 Task: Look for space in Lomme, France from 2nd June, 2023 to 15th June, 2023 for 2 adults in price range Rs.10000 to Rs.15000. Place can be entire place with 1  bedroom having 1 bed and 1 bathroom. Property type can be house, flat, guest house, hotel. Booking option can be shelf check-in. Required host language is English.
Action: Mouse moved to (391, 101)
Screenshot: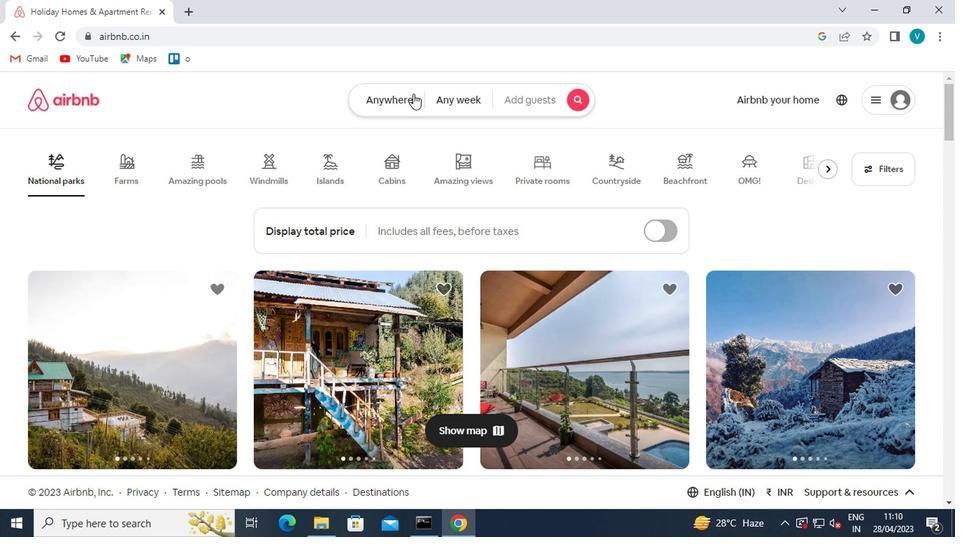 
Action: Mouse pressed left at (391, 101)
Screenshot: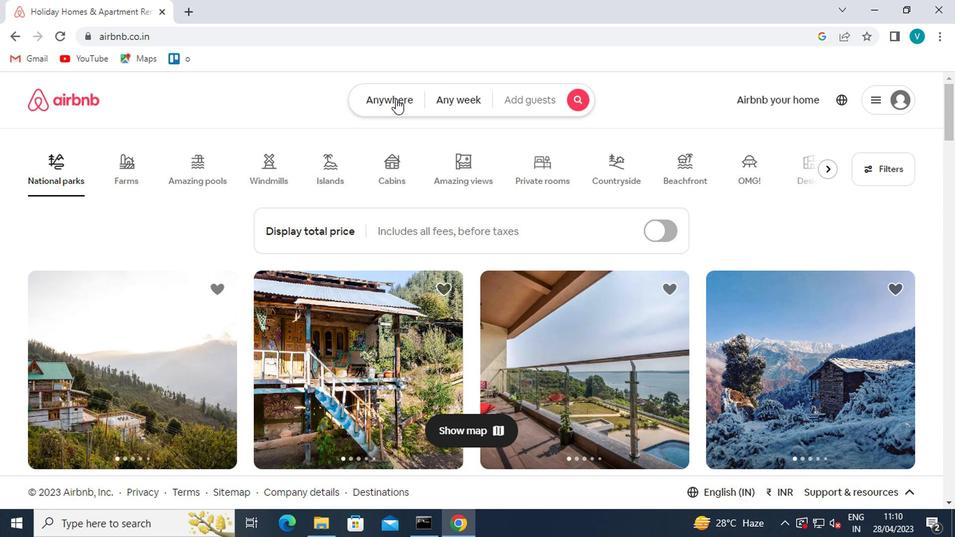 
Action: Mouse moved to (344, 161)
Screenshot: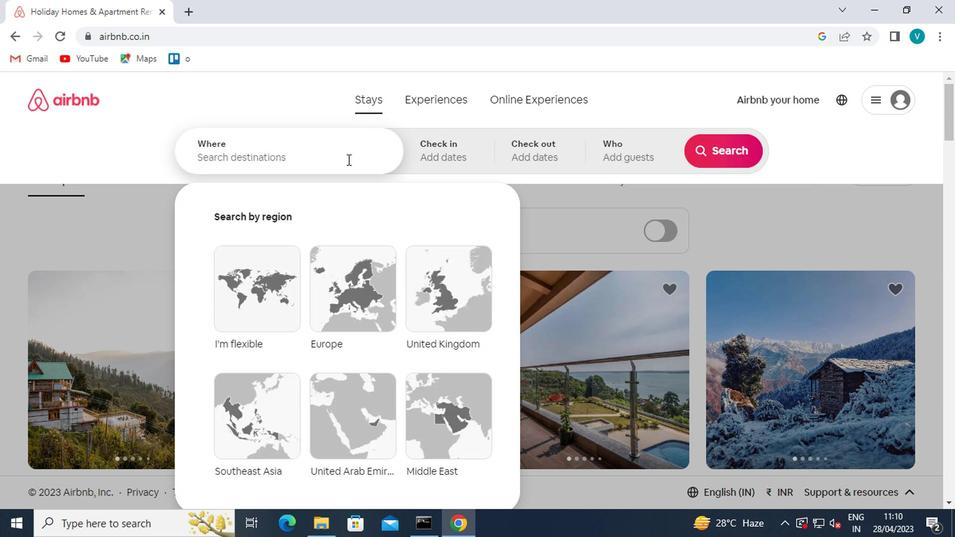 
Action: Mouse pressed left at (344, 161)
Screenshot: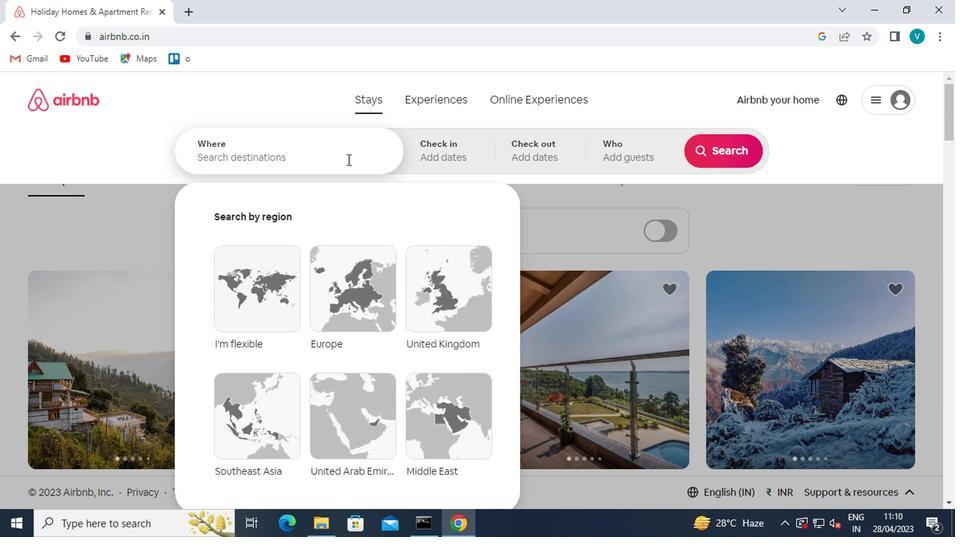 
Action: Key pressed <Key.caps_lock>l<Key.caps_lock>oo<Key.backspace>mme<Key.space>fran<Key.down><Key.down><Key.enter>
Screenshot: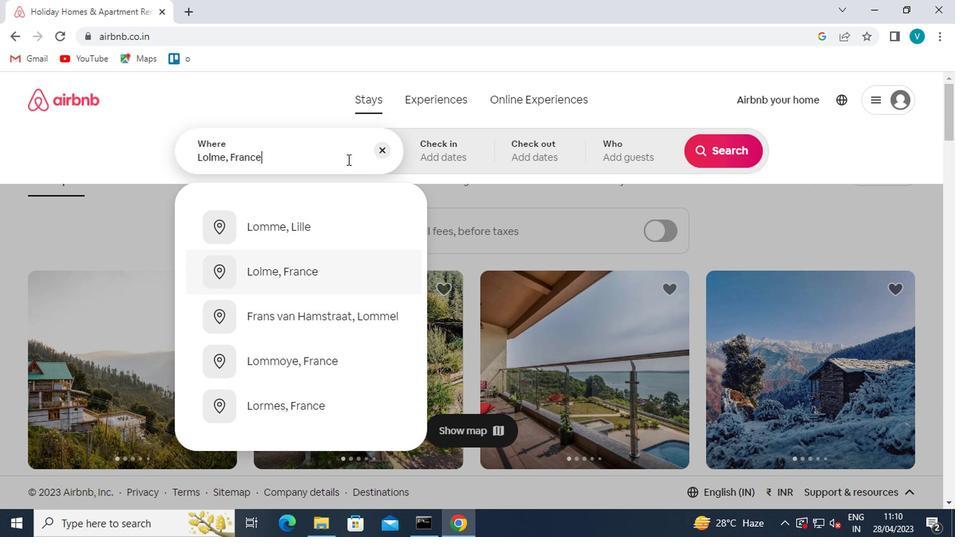 
Action: Mouse moved to (570, 318)
Screenshot: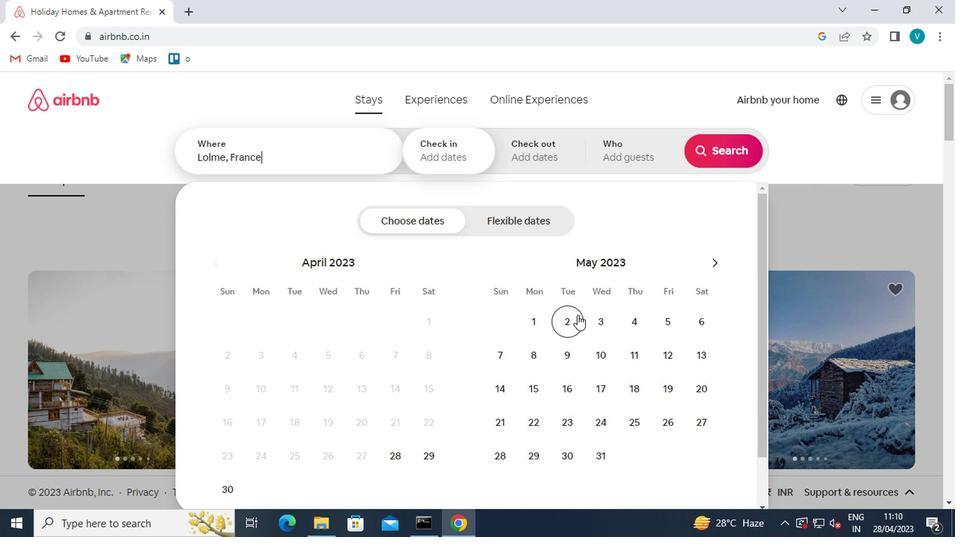 
Action: Mouse pressed left at (570, 318)
Screenshot: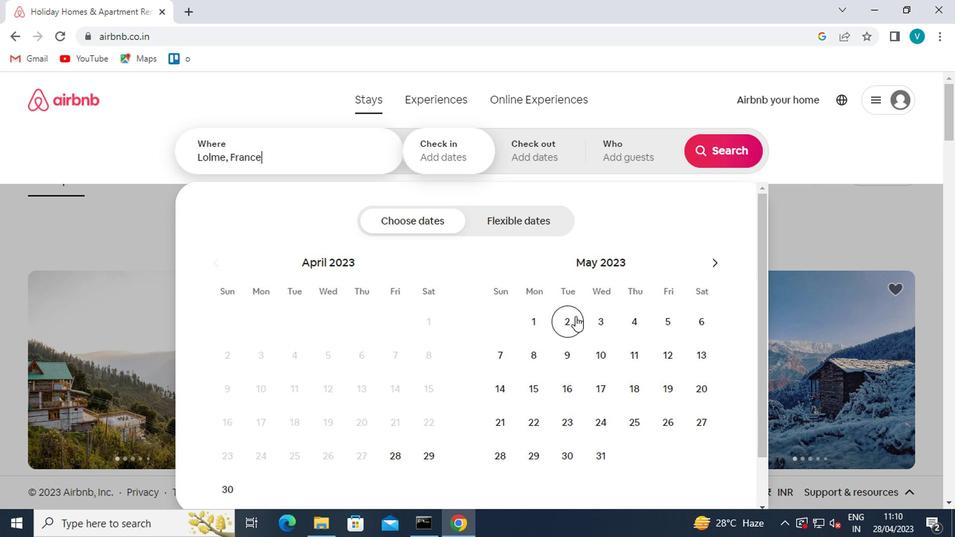 
Action: Mouse moved to (527, 387)
Screenshot: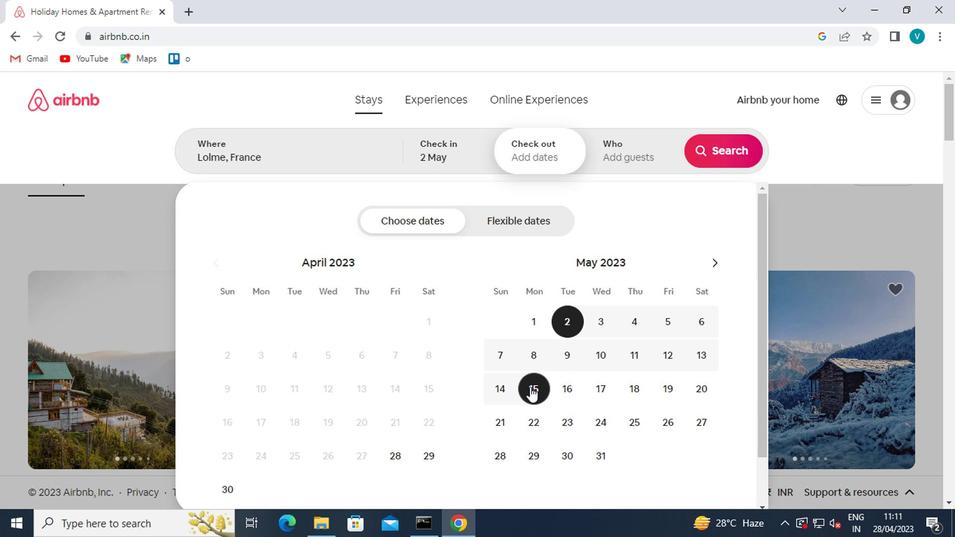
Action: Mouse pressed left at (527, 387)
Screenshot: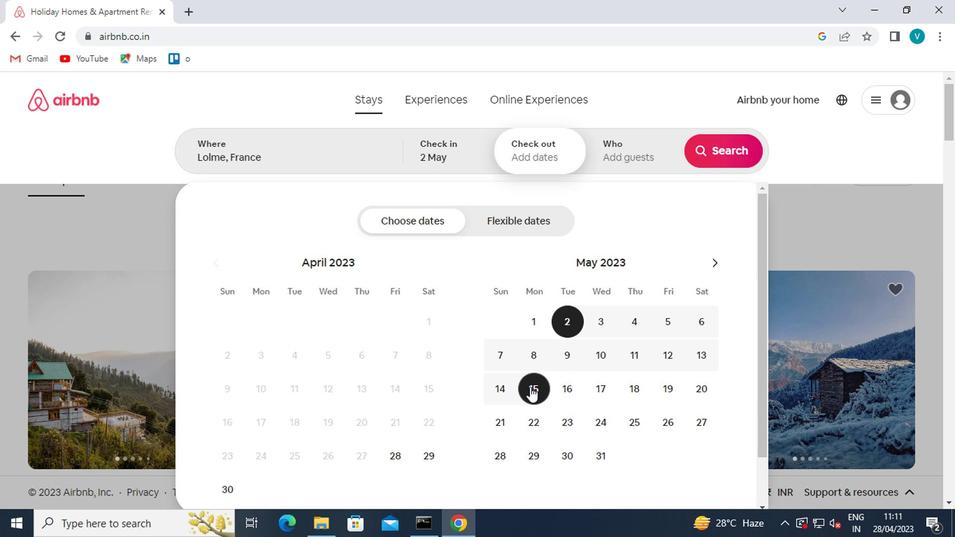 
Action: Mouse moved to (603, 162)
Screenshot: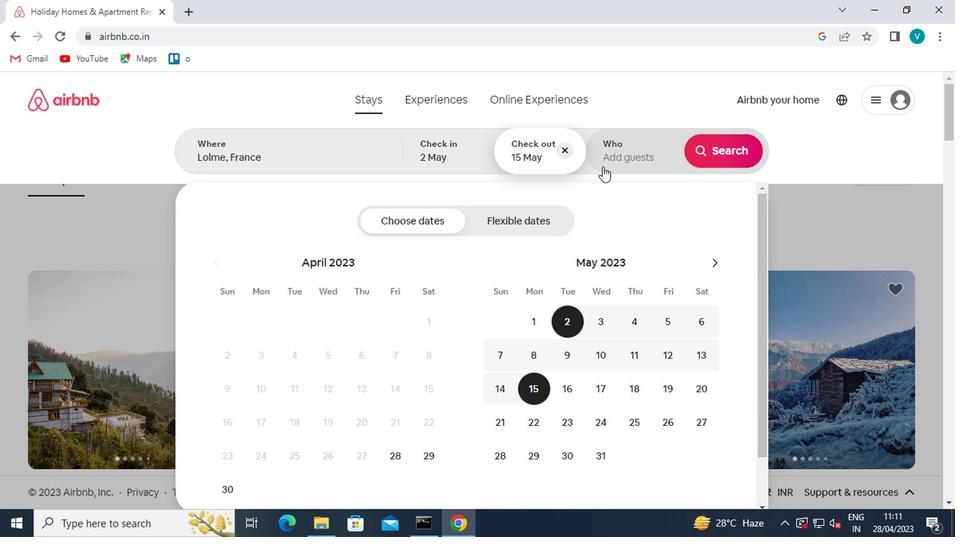 
Action: Mouse pressed left at (603, 162)
Screenshot: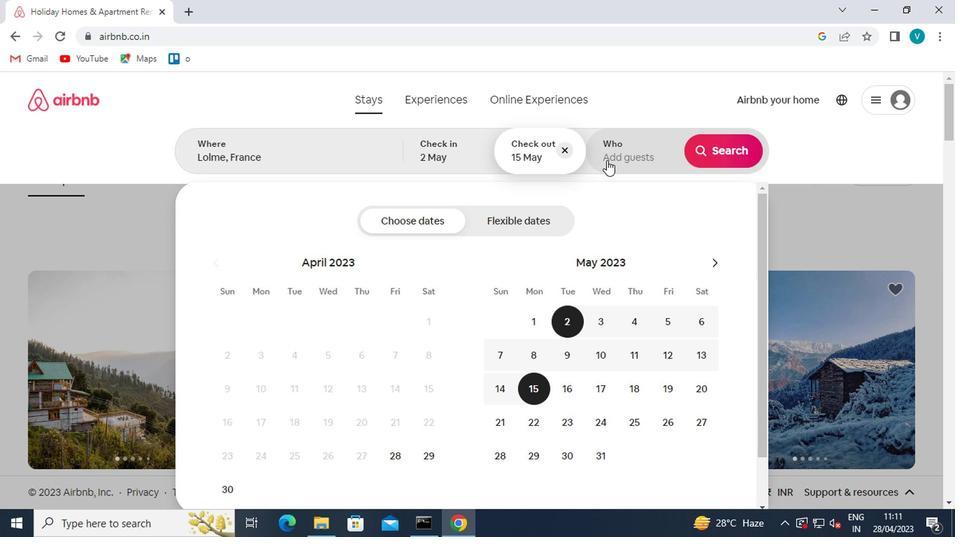 
Action: Mouse moved to (724, 225)
Screenshot: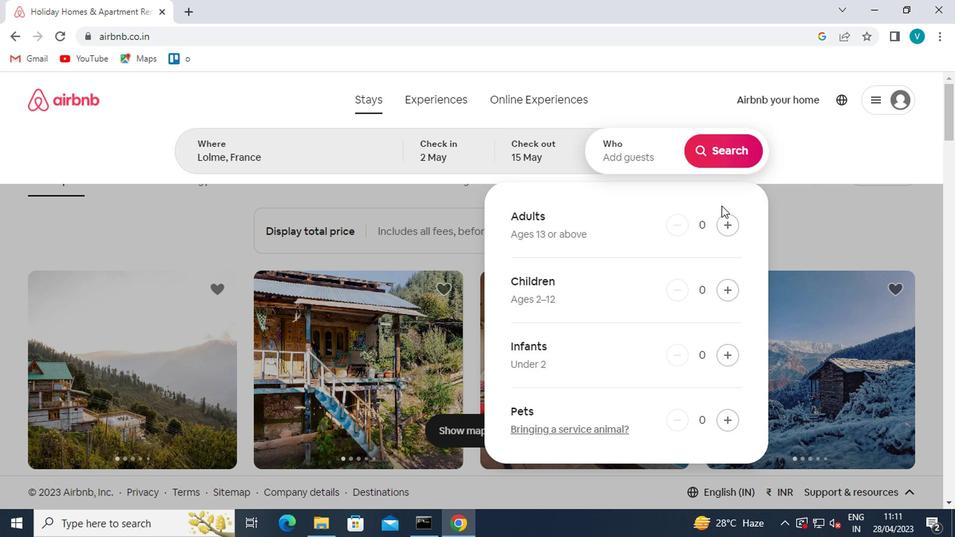 
Action: Mouse pressed left at (724, 225)
Screenshot: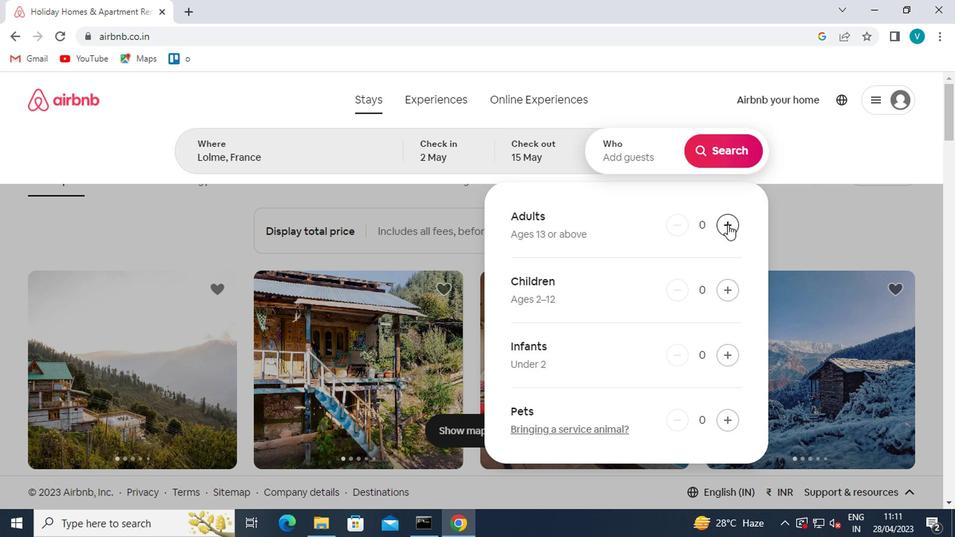 
Action: Mouse moved to (723, 226)
Screenshot: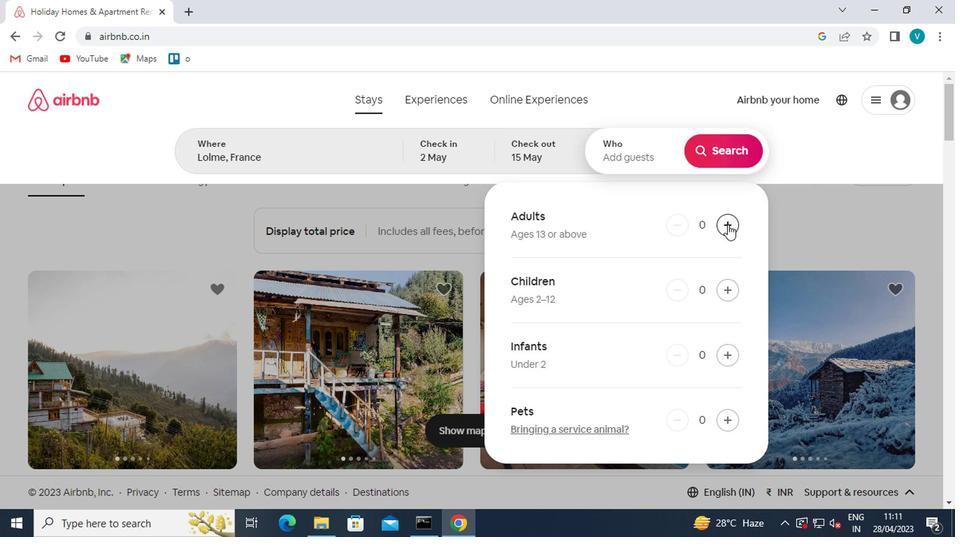 
Action: Mouse pressed left at (723, 226)
Screenshot: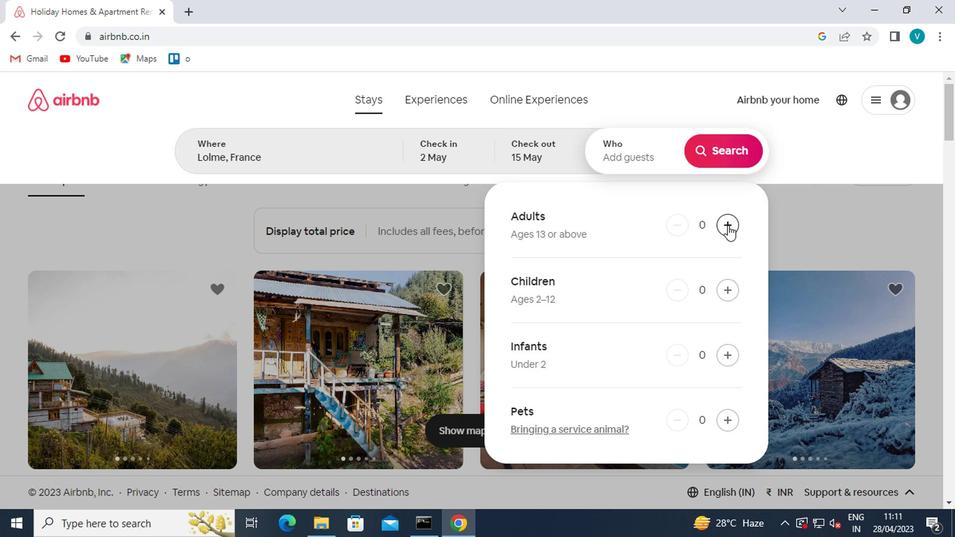 
Action: Mouse moved to (714, 149)
Screenshot: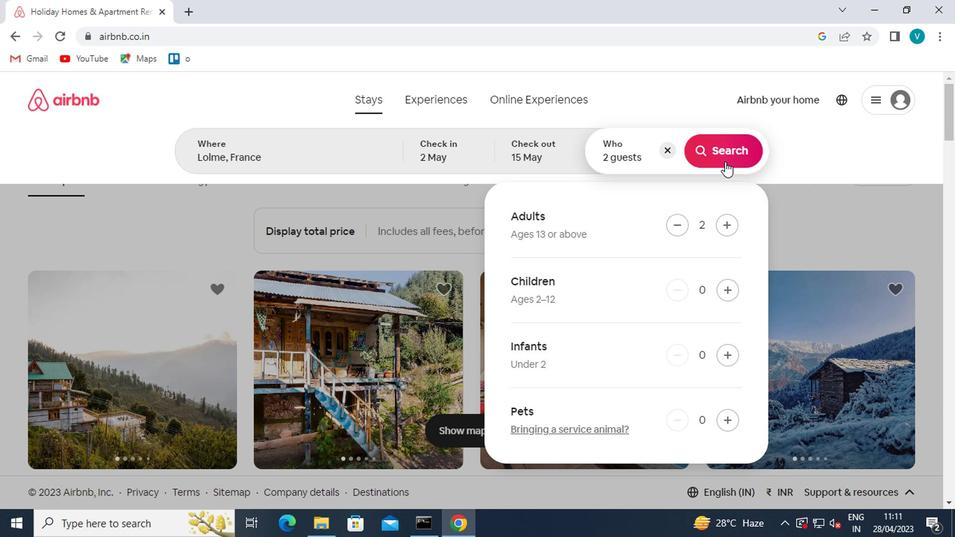 
Action: Mouse pressed left at (714, 149)
Screenshot: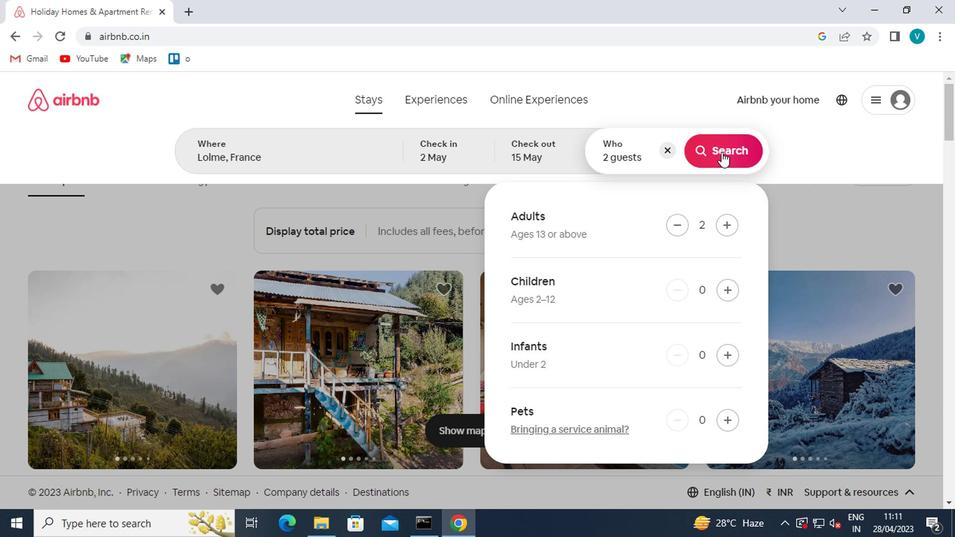 
Action: Mouse moved to (888, 153)
Screenshot: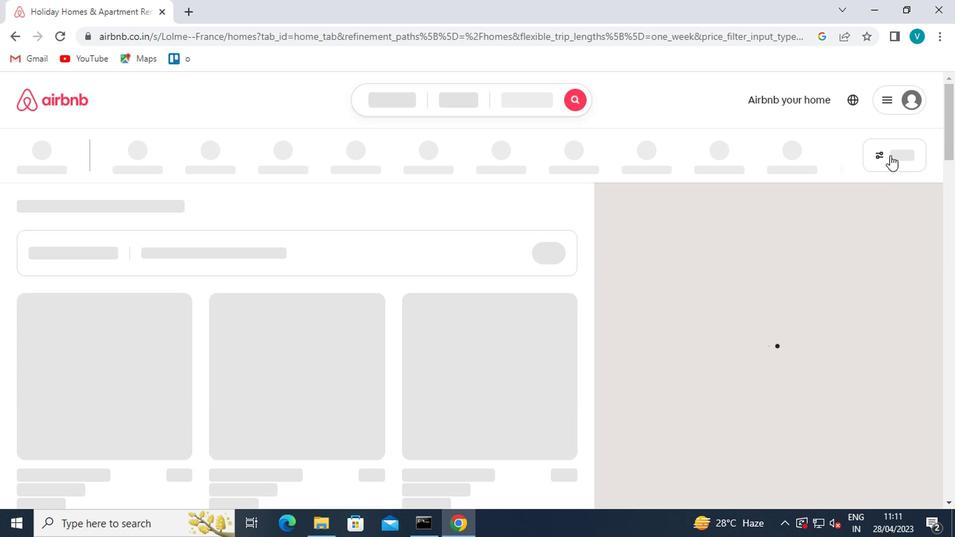 
Action: Mouse pressed left at (888, 153)
Screenshot: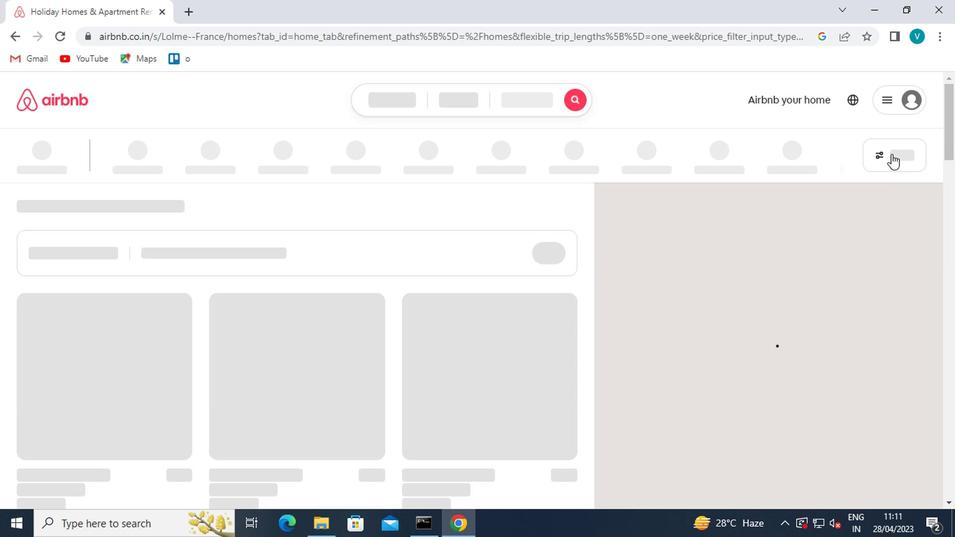 
Action: Mouse moved to (427, 336)
Screenshot: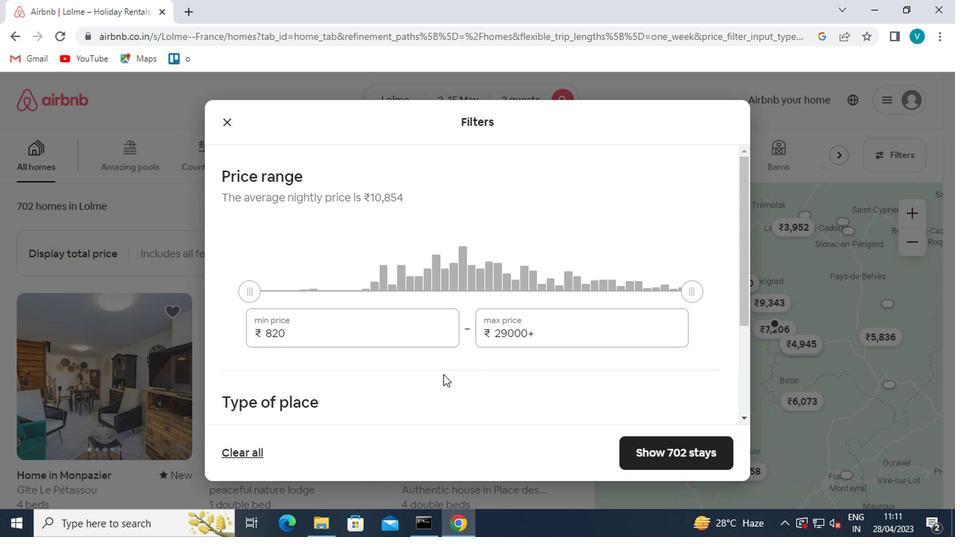 
Action: Mouse pressed left at (427, 336)
Screenshot: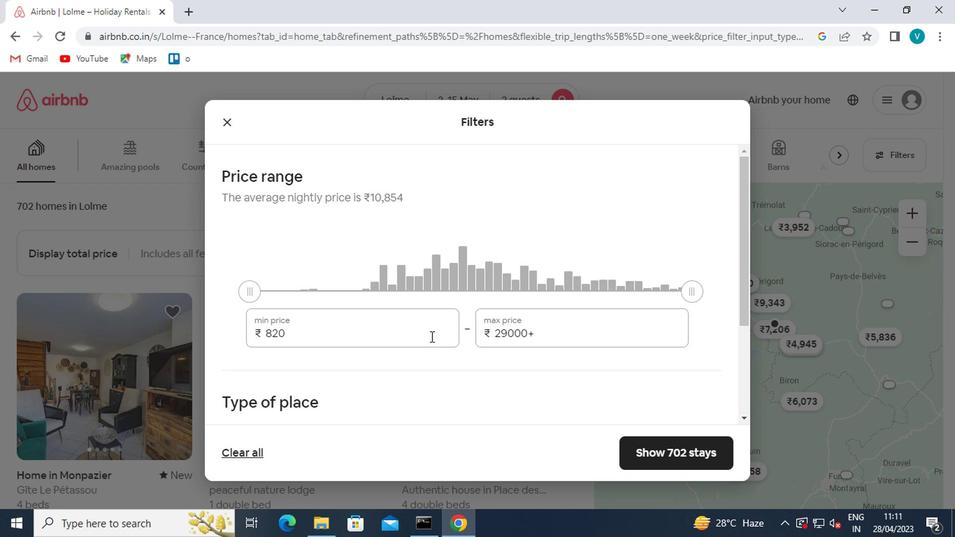 
Action: Key pressed <Key.backspace><Key.backspace><Key.backspace><Key.backspace><Key.backspace><Key.backspace><Key.backspace><Key.backspace>10000<Key.tab>15000
Screenshot: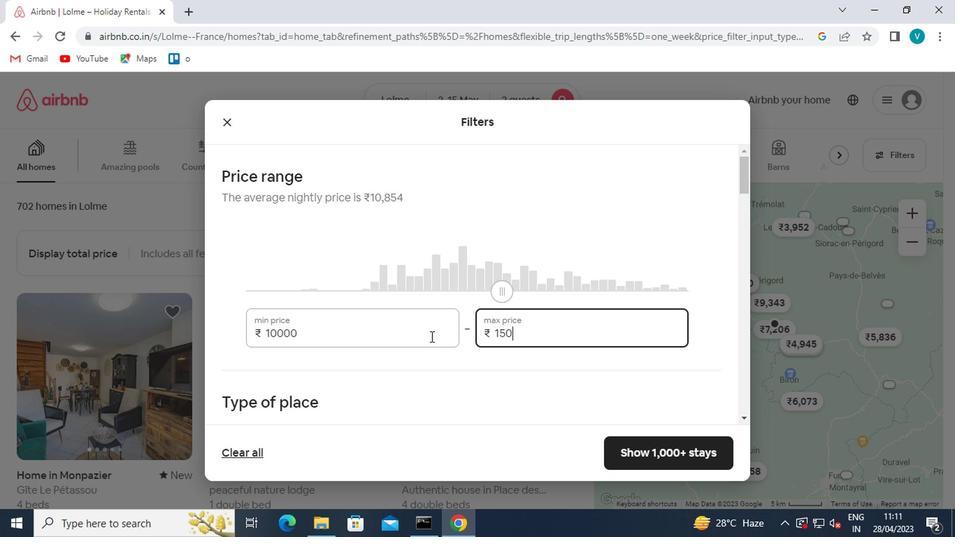 
Action: Mouse scrolled (427, 336) with delta (0, 0)
Screenshot: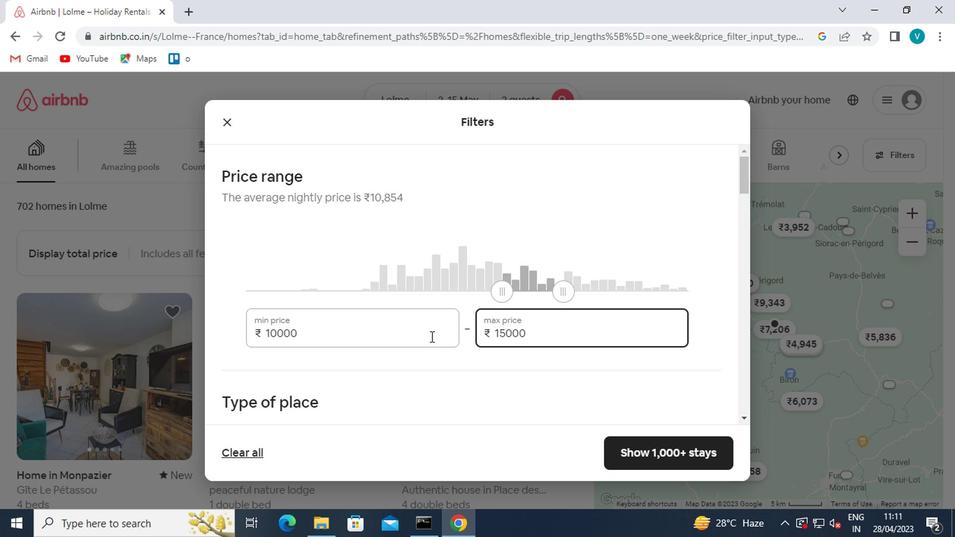 
Action: Mouse scrolled (427, 336) with delta (0, 0)
Screenshot: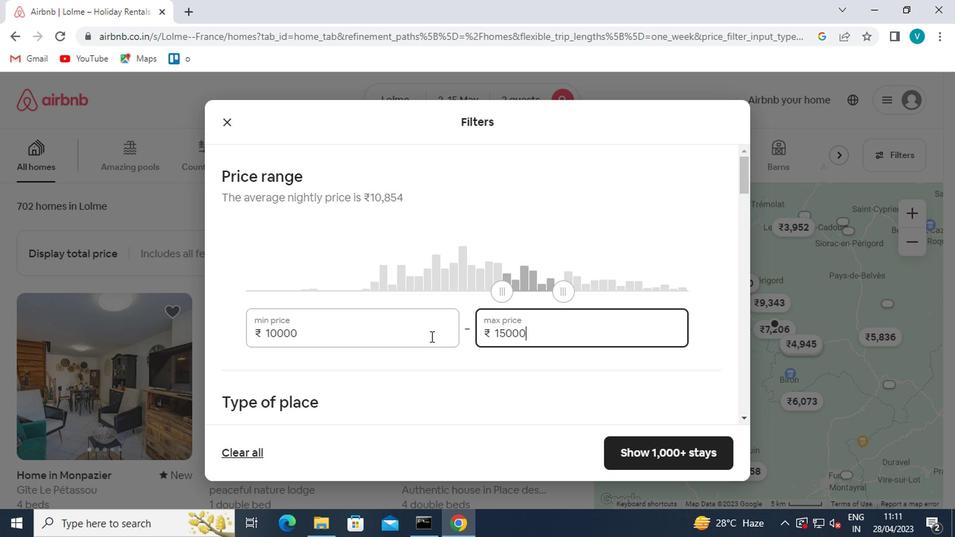 
Action: Mouse scrolled (427, 336) with delta (0, 0)
Screenshot: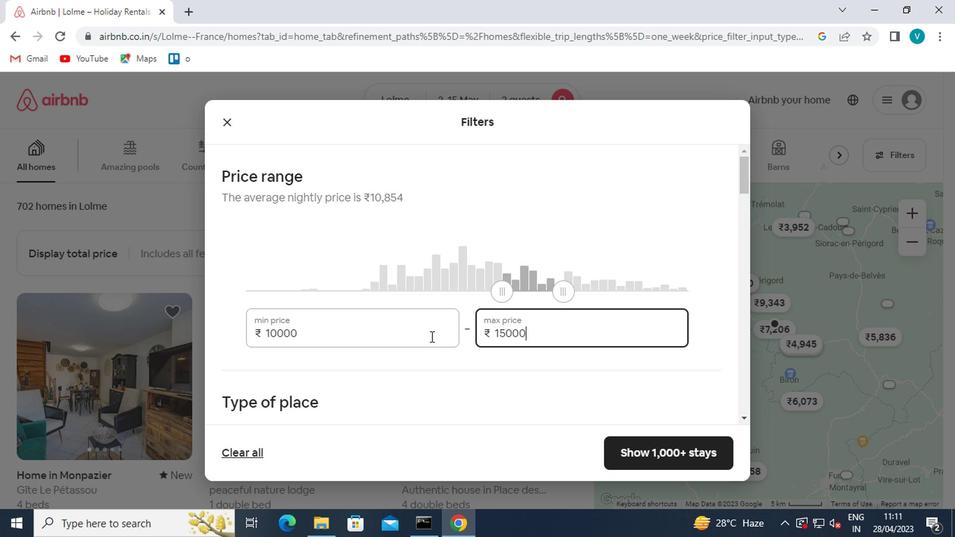 
Action: Mouse scrolled (427, 336) with delta (0, 0)
Screenshot: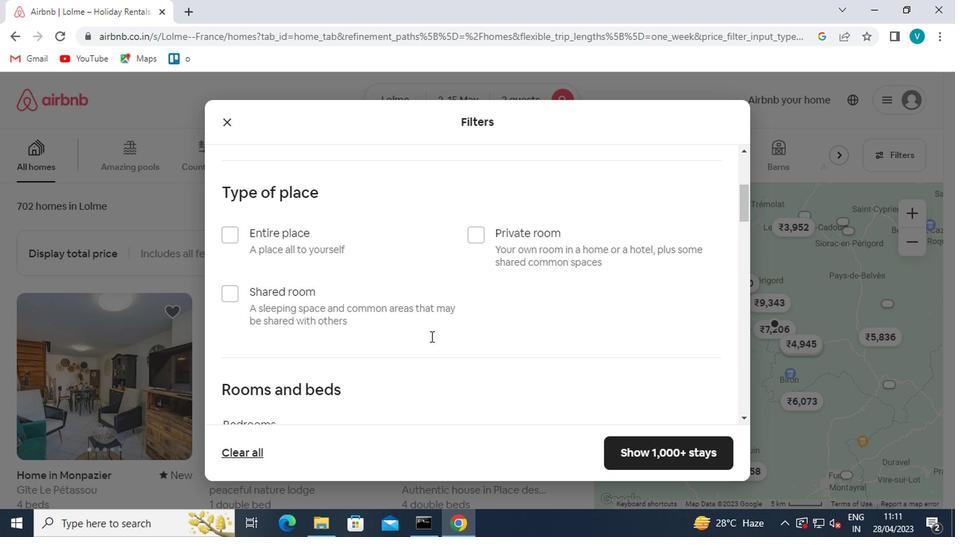 
Action: Mouse moved to (252, 182)
Screenshot: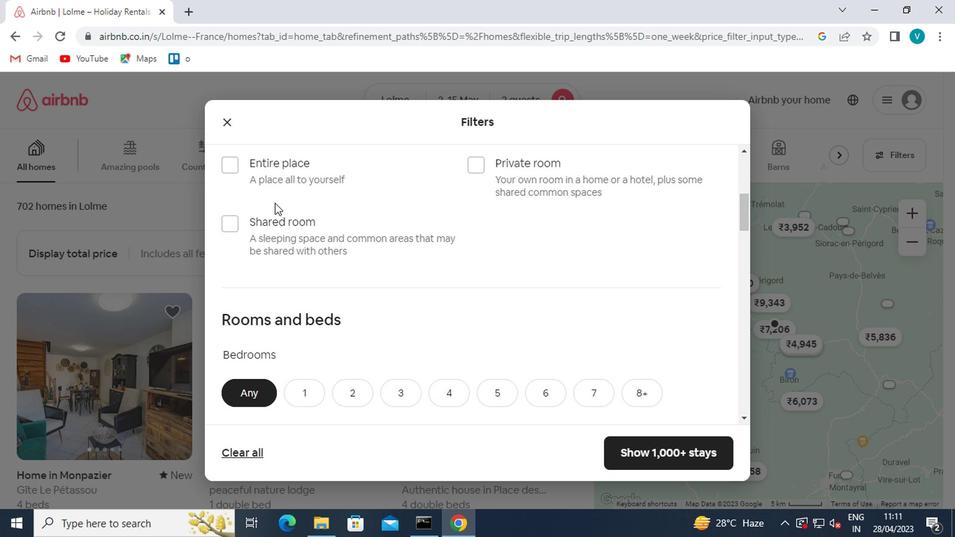 
Action: Mouse pressed left at (252, 182)
Screenshot: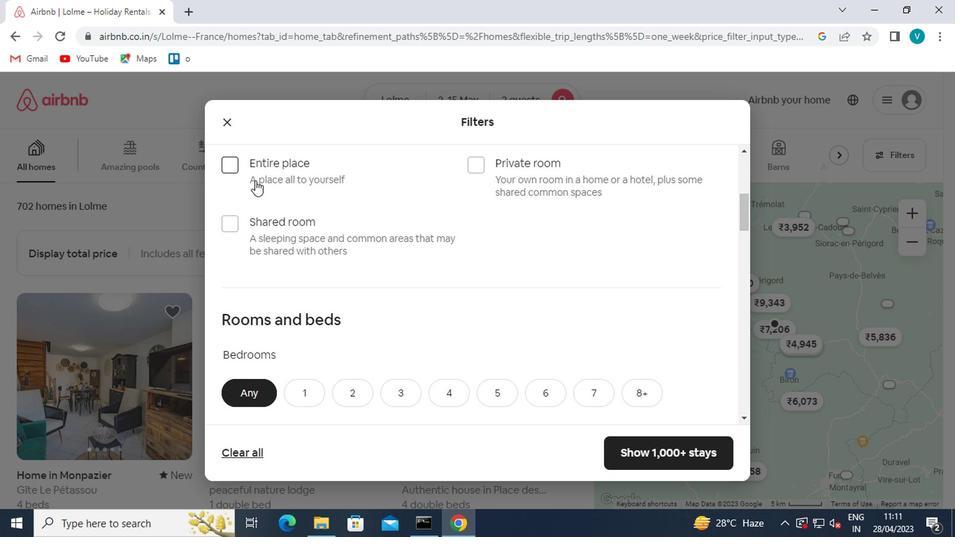 
Action: Mouse moved to (252, 182)
Screenshot: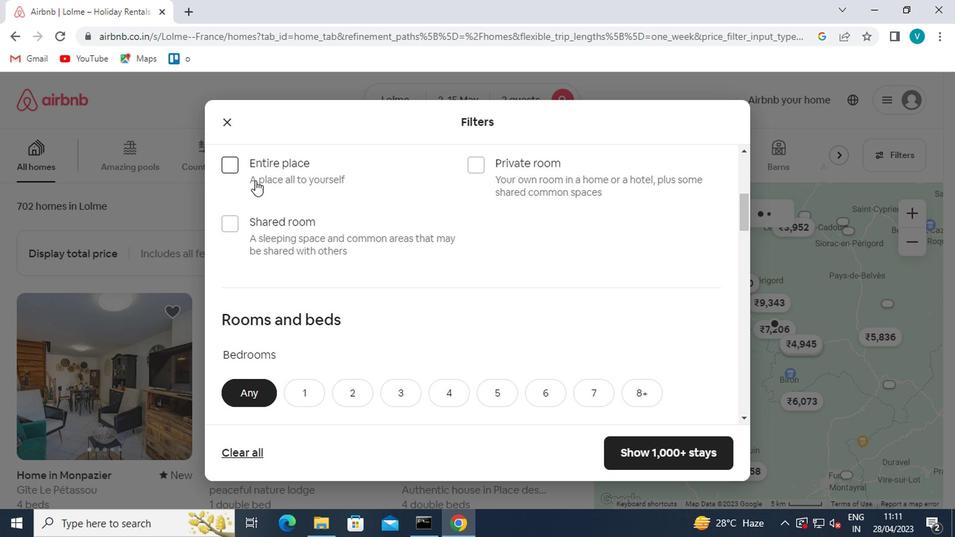 
Action: Mouse scrolled (252, 181) with delta (0, 0)
Screenshot: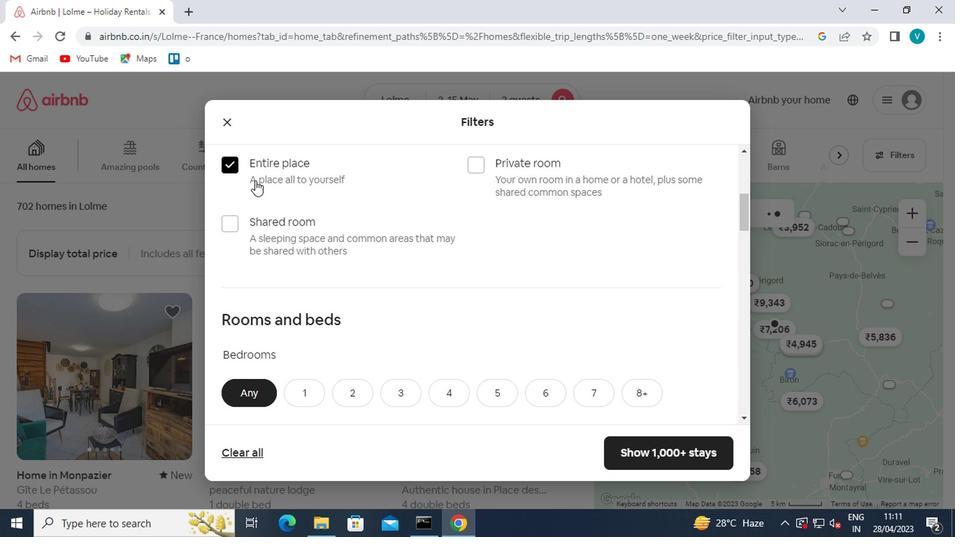 
Action: Mouse scrolled (252, 181) with delta (0, 0)
Screenshot: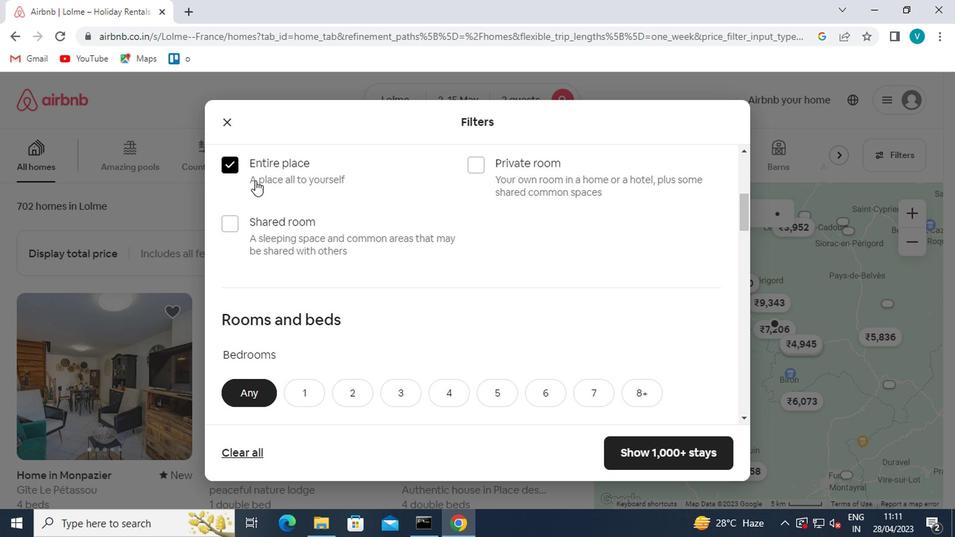 
Action: Mouse moved to (296, 247)
Screenshot: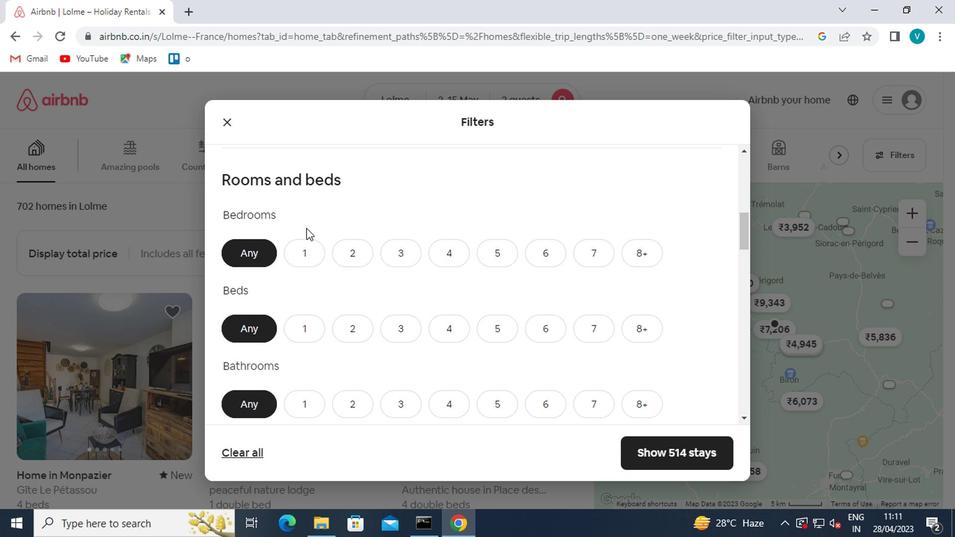 
Action: Mouse pressed left at (296, 247)
Screenshot: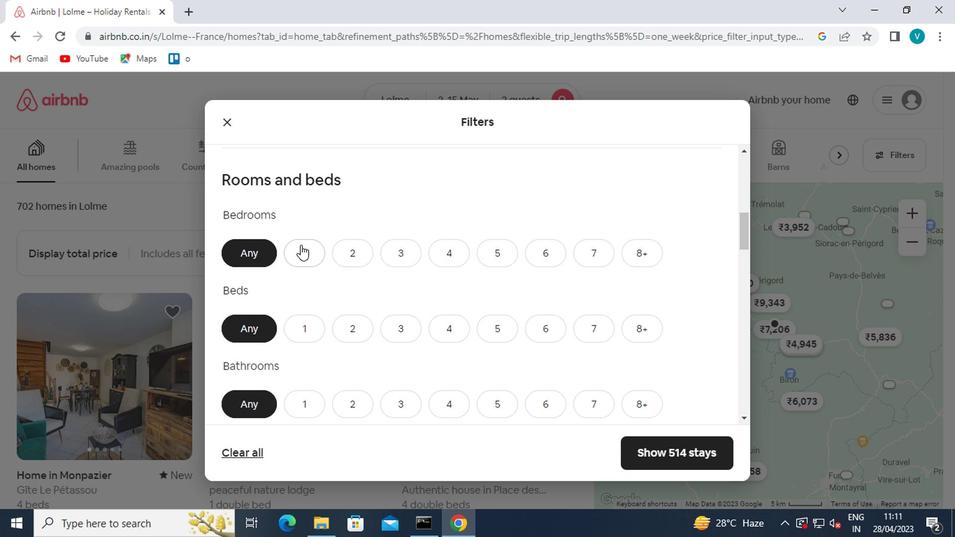 
Action: Mouse moved to (295, 338)
Screenshot: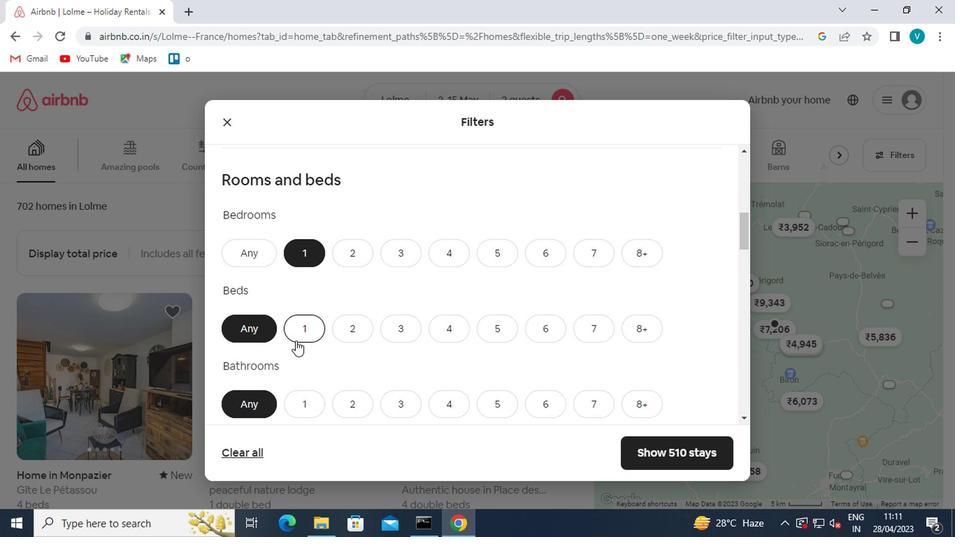 
Action: Mouse pressed left at (295, 338)
Screenshot: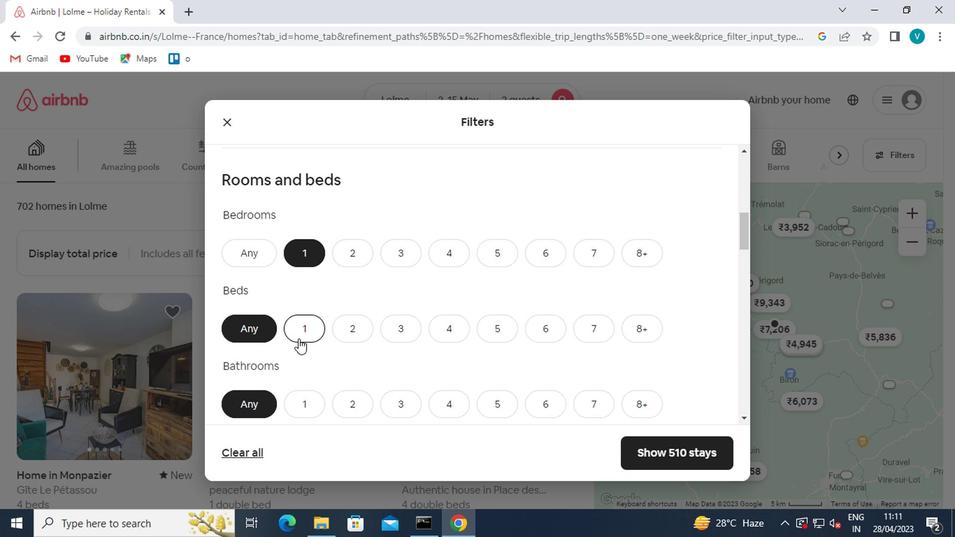 
Action: Mouse scrolled (295, 337) with delta (0, 0)
Screenshot: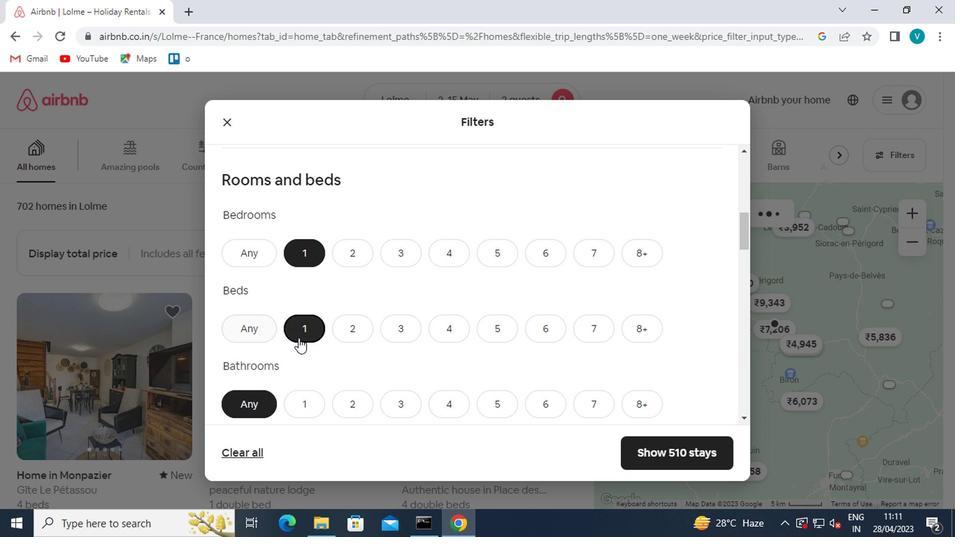 
Action: Mouse moved to (299, 334)
Screenshot: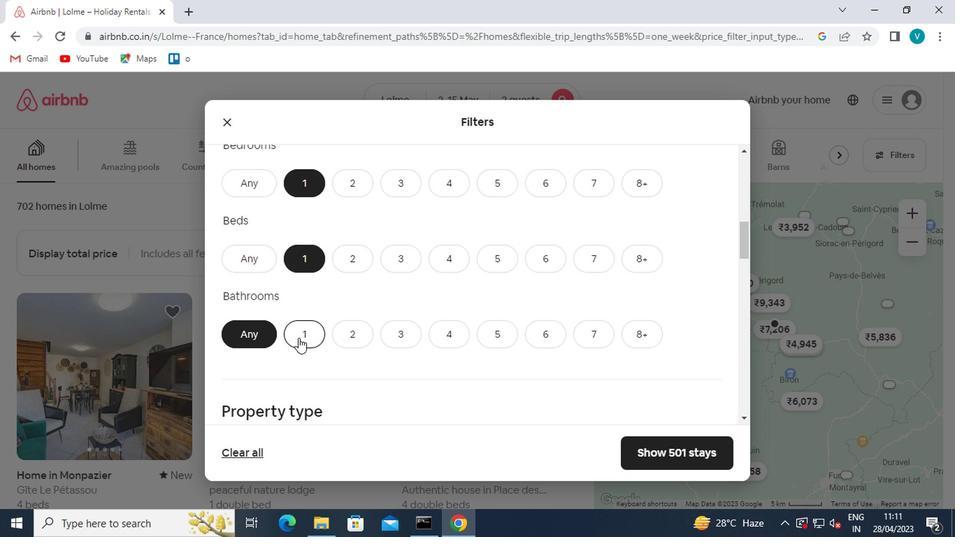 
Action: Mouse pressed left at (299, 334)
Screenshot: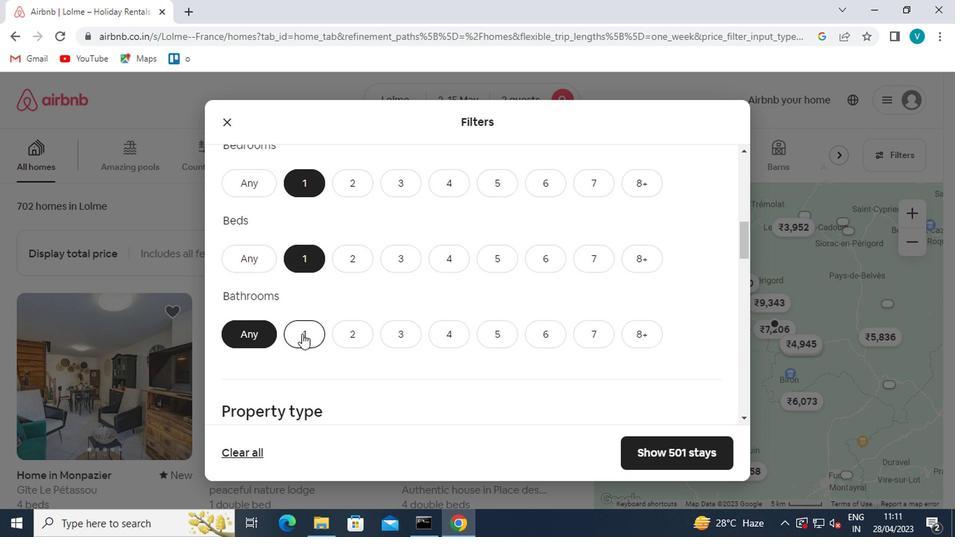 
Action: Mouse scrolled (299, 333) with delta (0, 0)
Screenshot: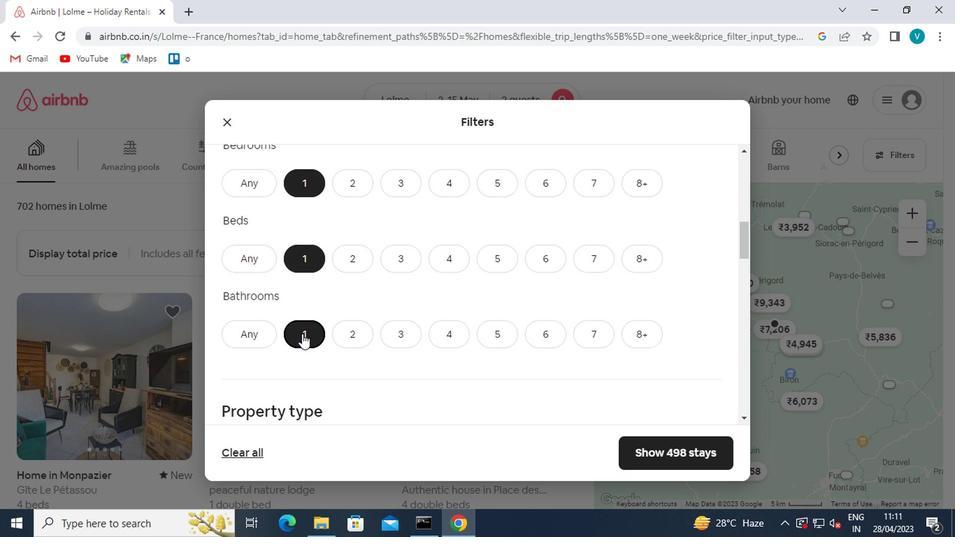 
Action: Mouse scrolled (299, 333) with delta (0, 0)
Screenshot: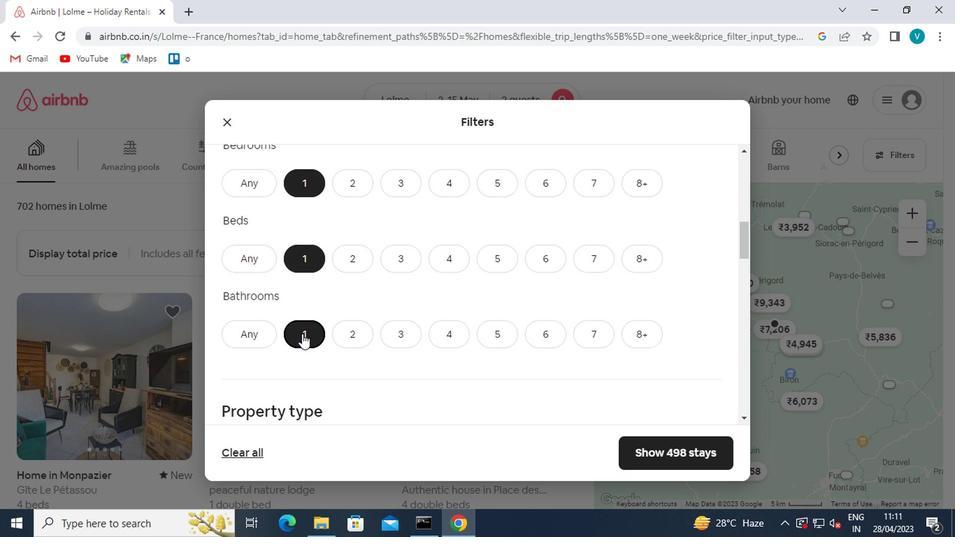 
Action: Mouse scrolled (299, 333) with delta (0, 0)
Screenshot: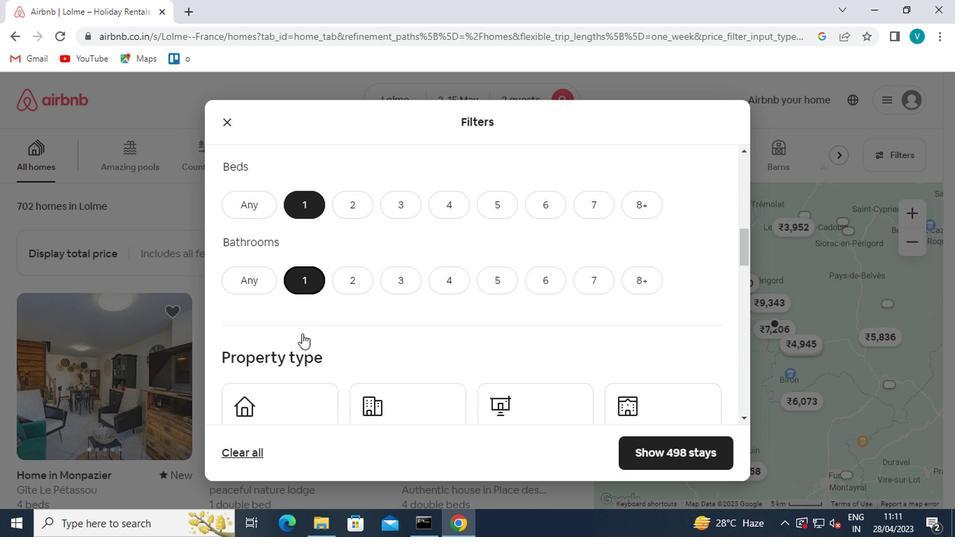 
Action: Mouse moved to (257, 277)
Screenshot: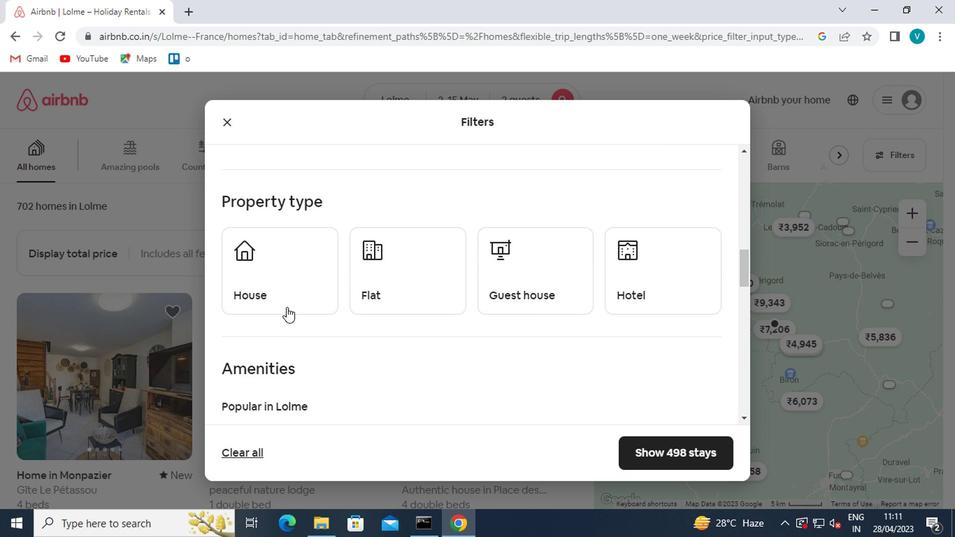
Action: Mouse pressed left at (257, 277)
Screenshot: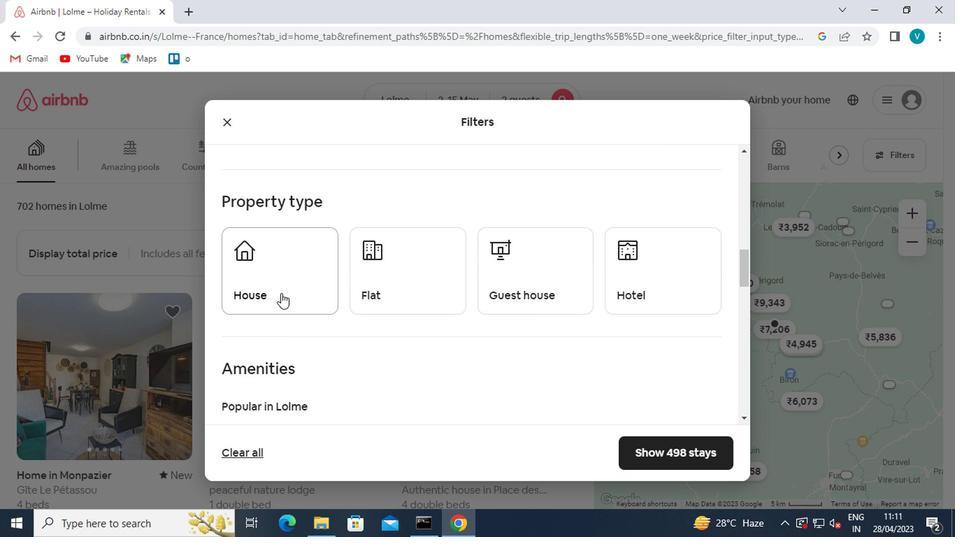 
Action: Mouse moved to (404, 276)
Screenshot: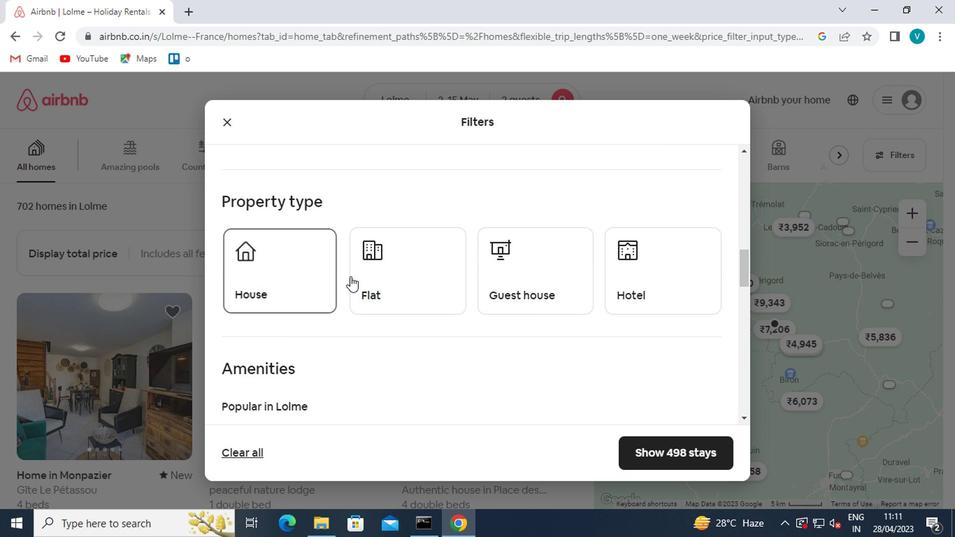 
Action: Mouse pressed left at (404, 276)
Screenshot: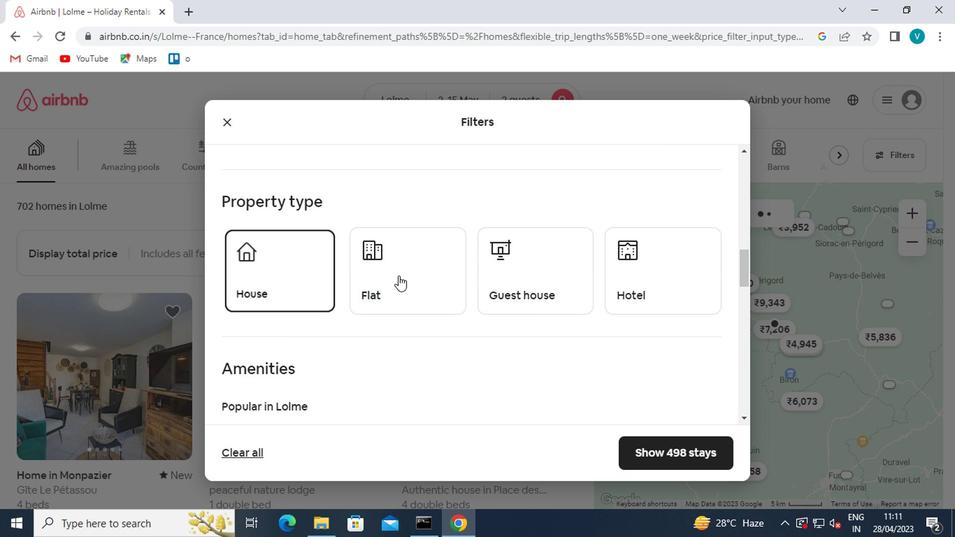 
Action: Mouse moved to (522, 283)
Screenshot: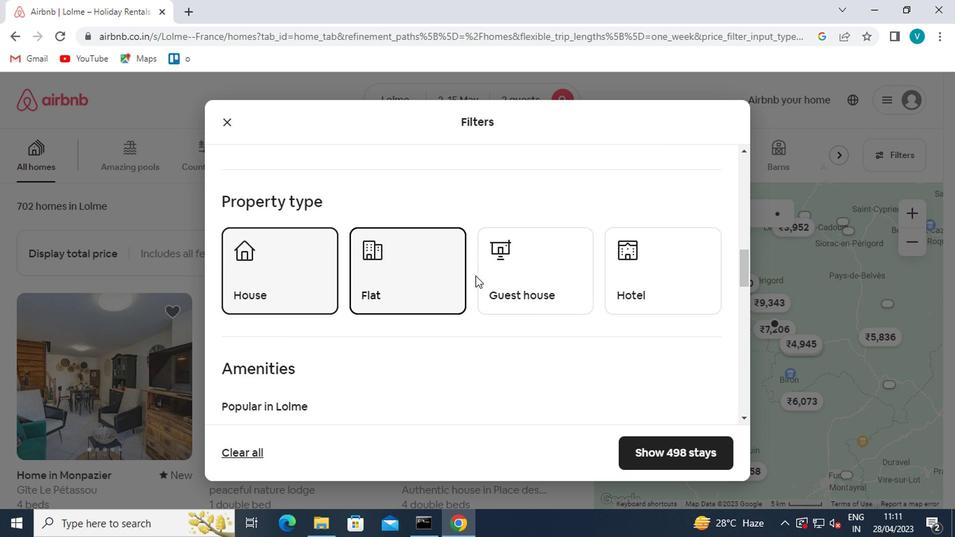 
Action: Mouse pressed left at (522, 283)
Screenshot: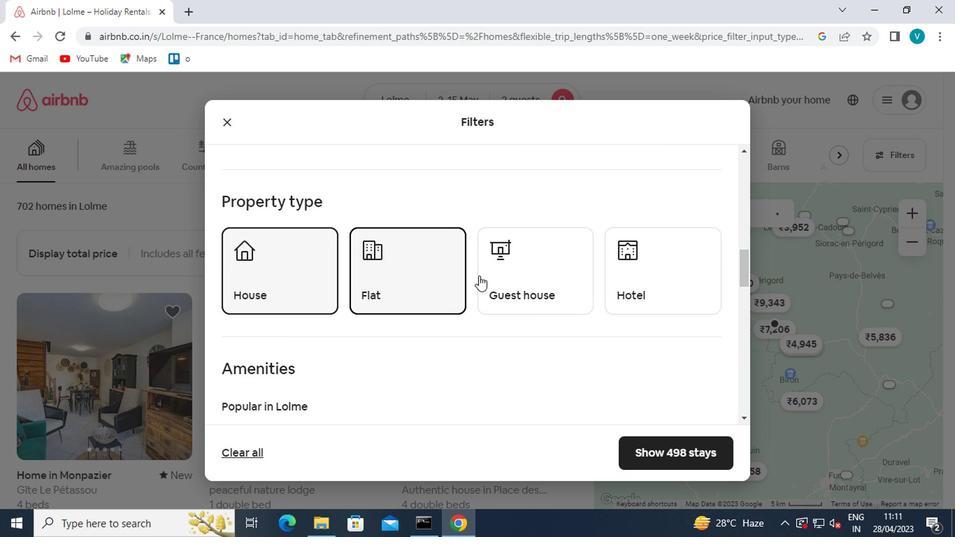 
Action: Mouse moved to (644, 287)
Screenshot: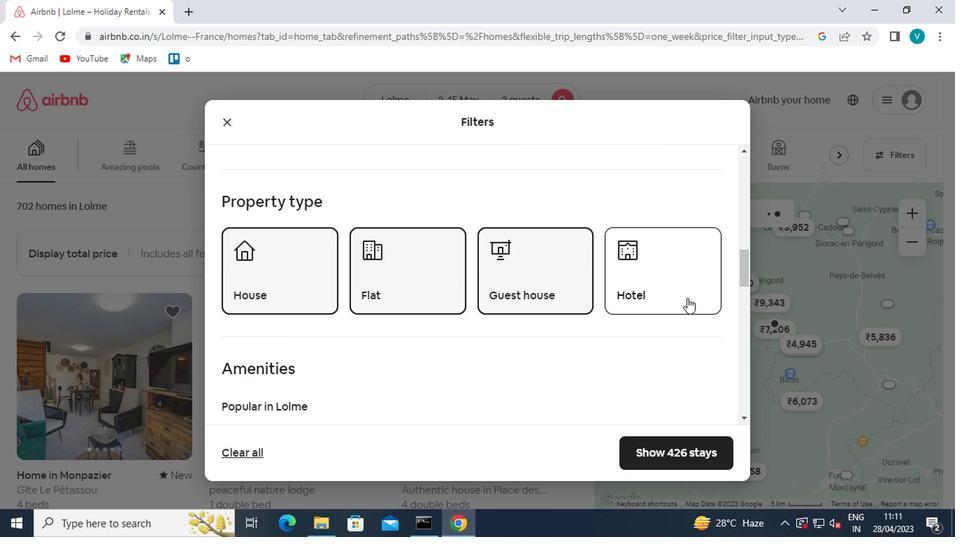 
Action: Mouse pressed left at (644, 287)
Screenshot: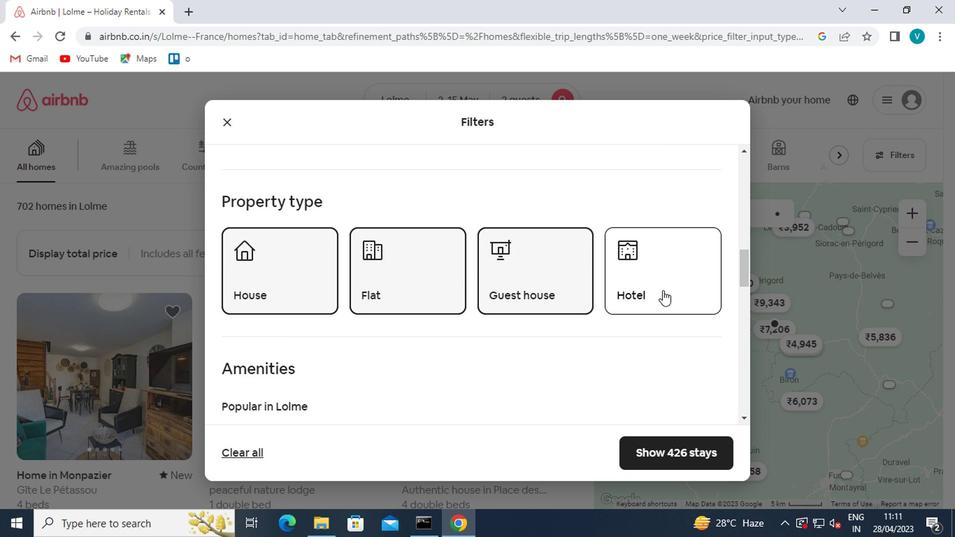 
Action: Mouse moved to (542, 319)
Screenshot: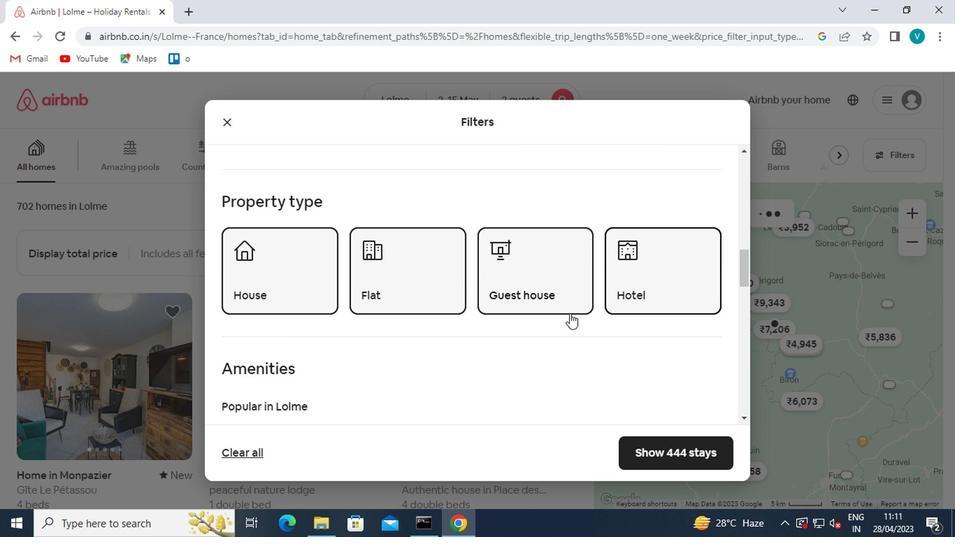
Action: Mouse scrolled (542, 318) with delta (0, 0)
Screenshot: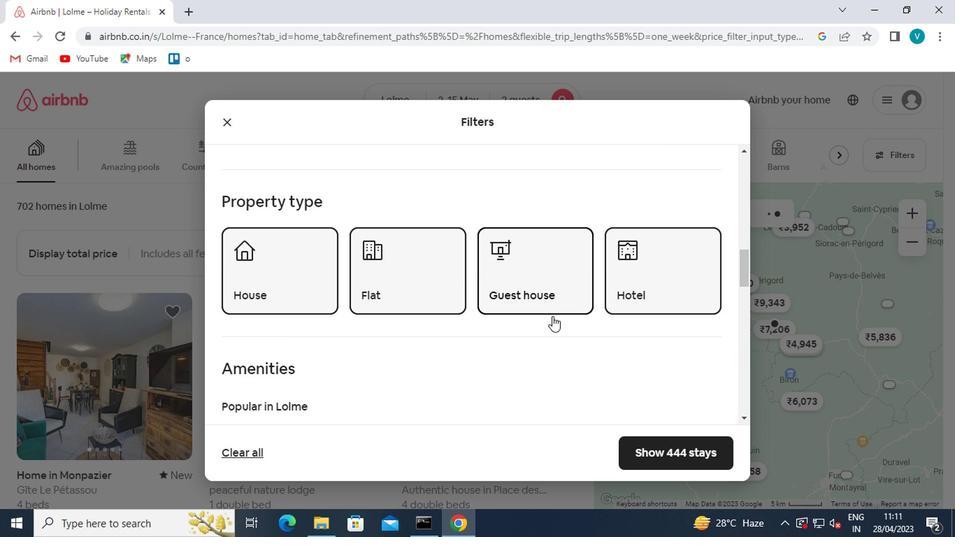 
Action: Mouse scrolled (542, 318) with delta (0, 0)
Screenshot: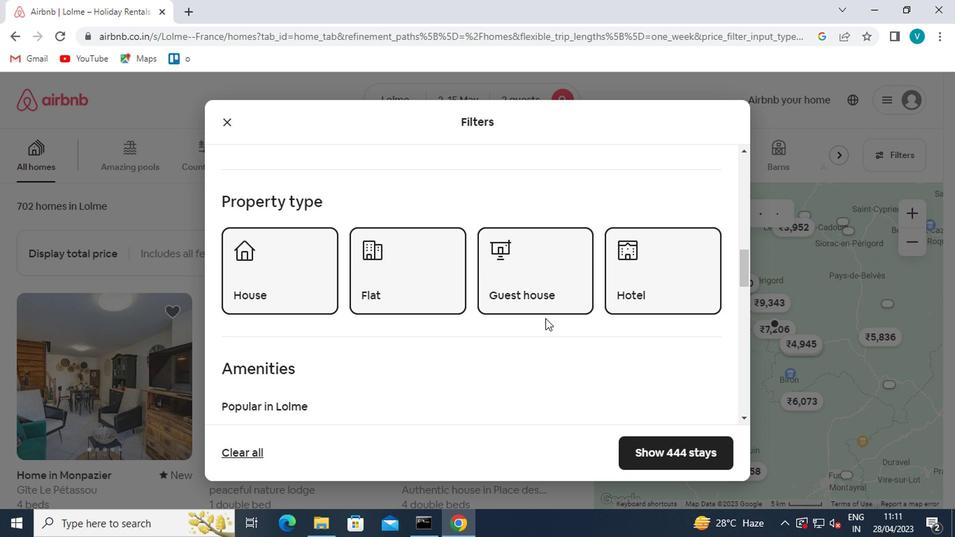 
Action: Mouse scrolled (542, 318) with delta (0, 0)
Screenshot: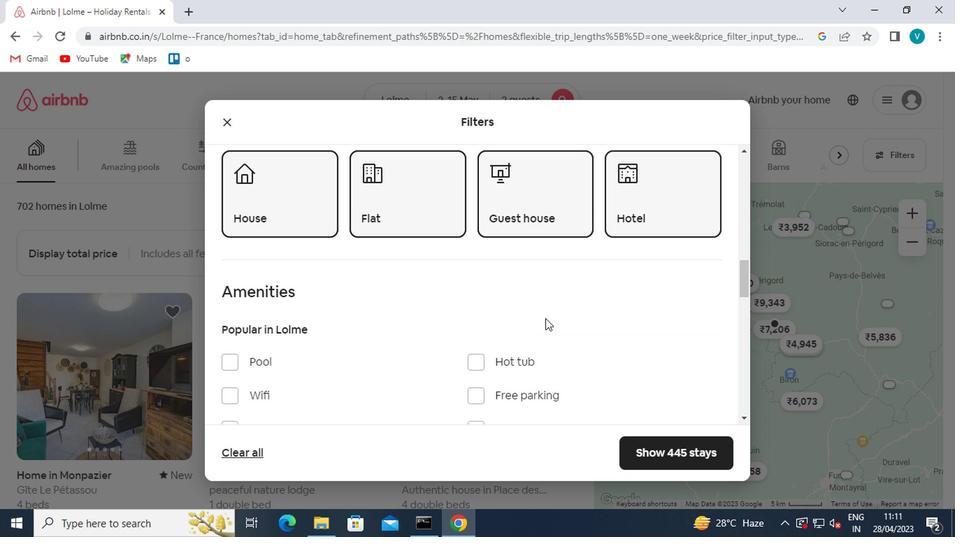 
Action: Mouse scrolled (542, 318) with delta (0, 0)
Screenshot: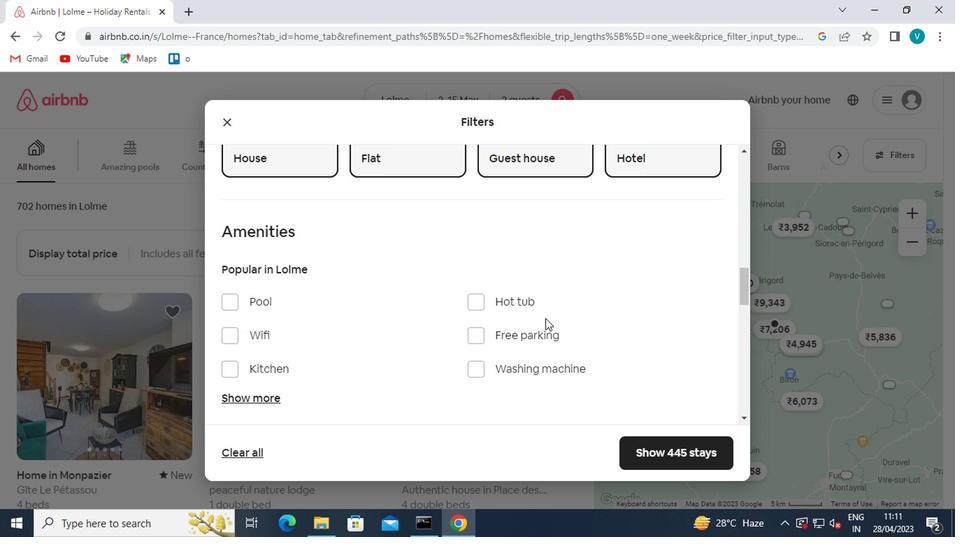 
Action: Mouse moved to (542, 319)
Screenshot: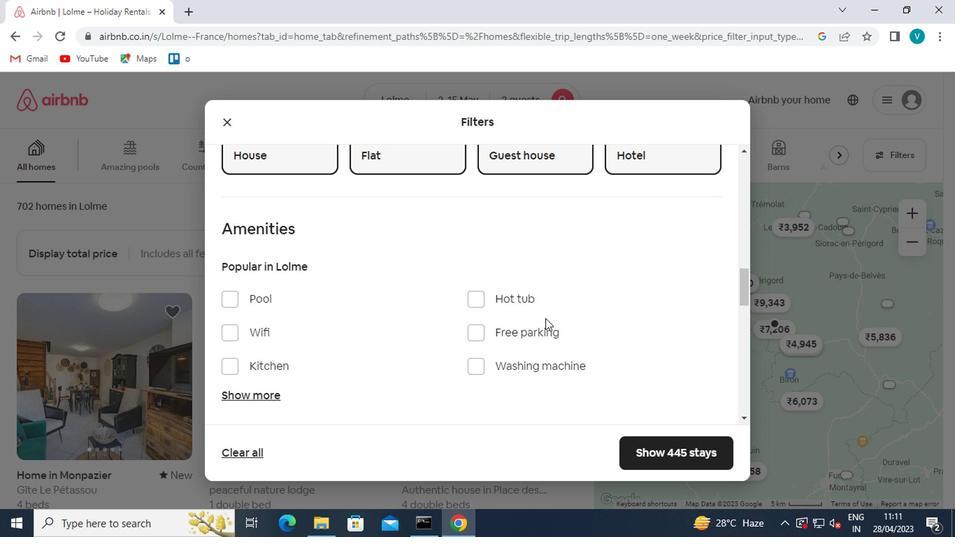 
Action: Mouse scrolled (542, 318) with delta (0, 0)
Screenshot: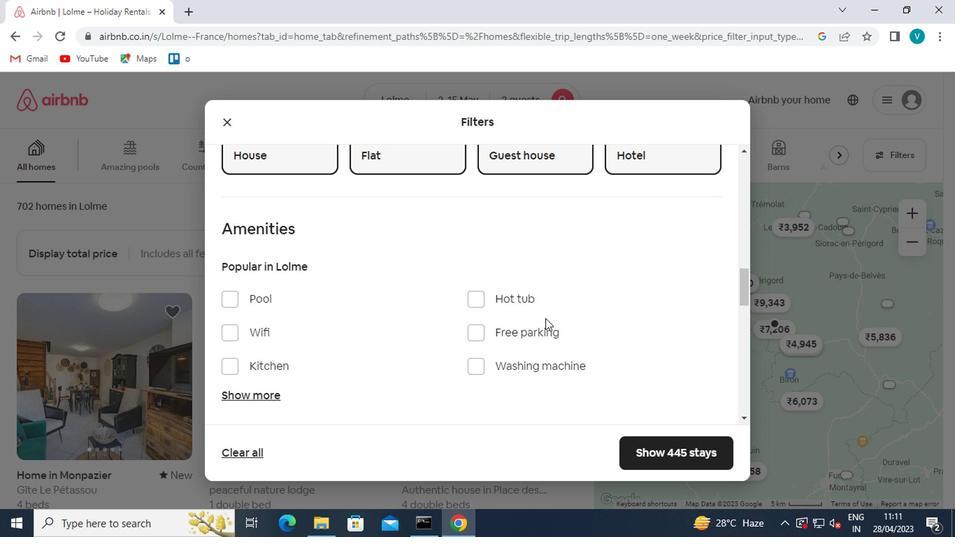 
Action: Mouse moved to (684, 351)
Screenshot: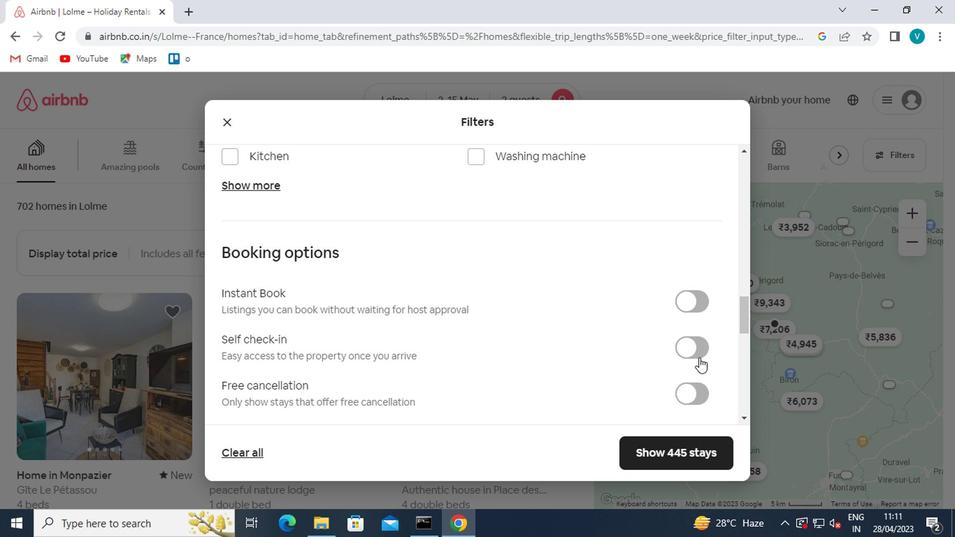 
Action: Mouse pressed left at (684, 351)
Screenshot: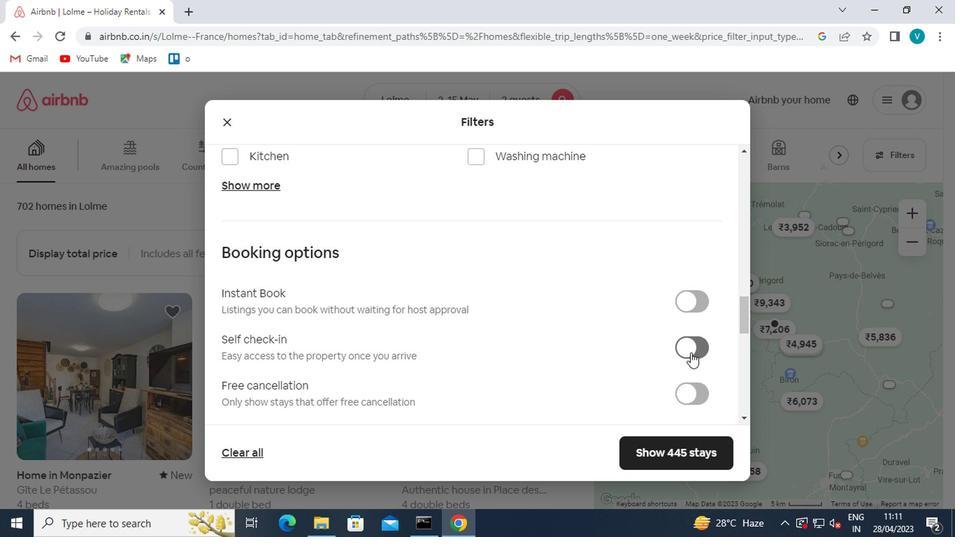 
Action: Mouse moved to (534, 355)
Screenshot: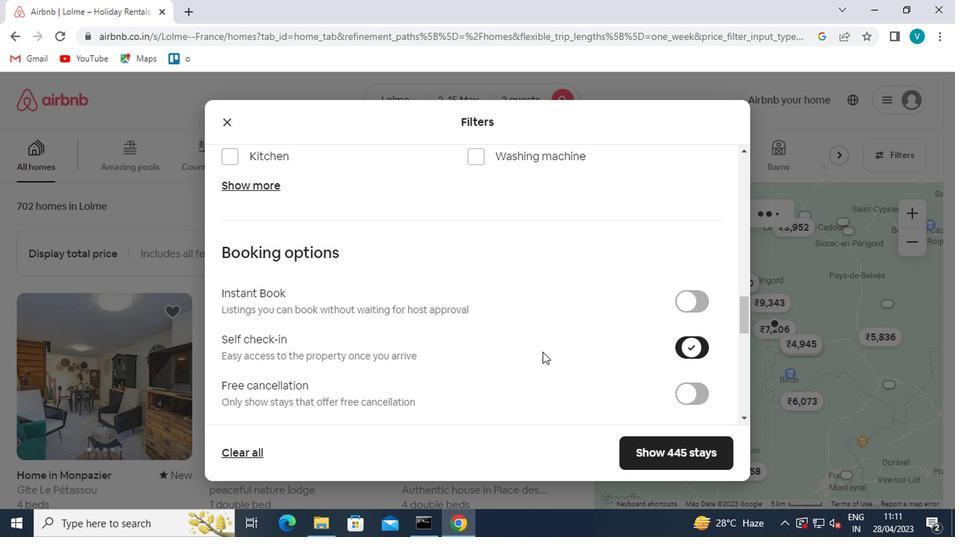 
Action: Mouse scrolled (534, 354) with delta (0, 0)
Screenshot: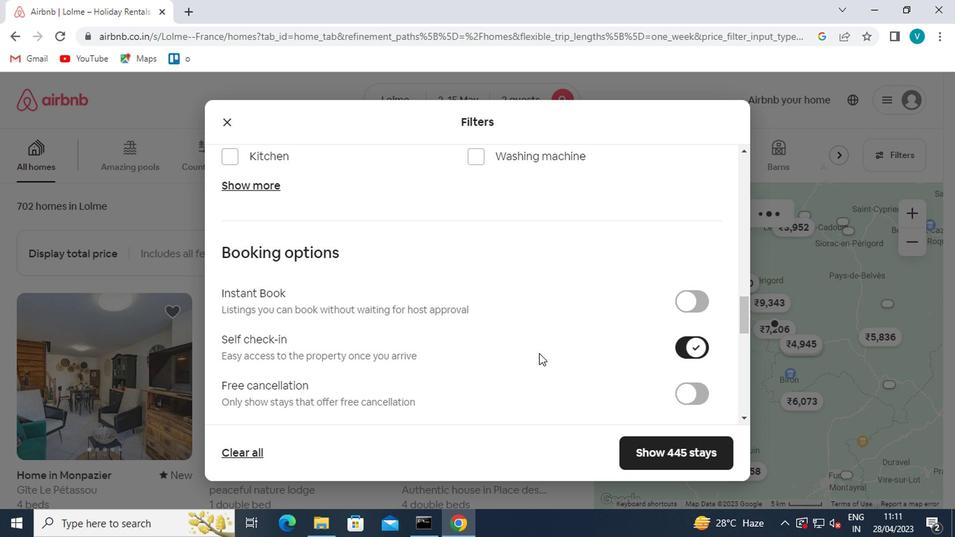 
Action: Mouse scrolled (534, 354) with delta (0, 0)
Screenshot: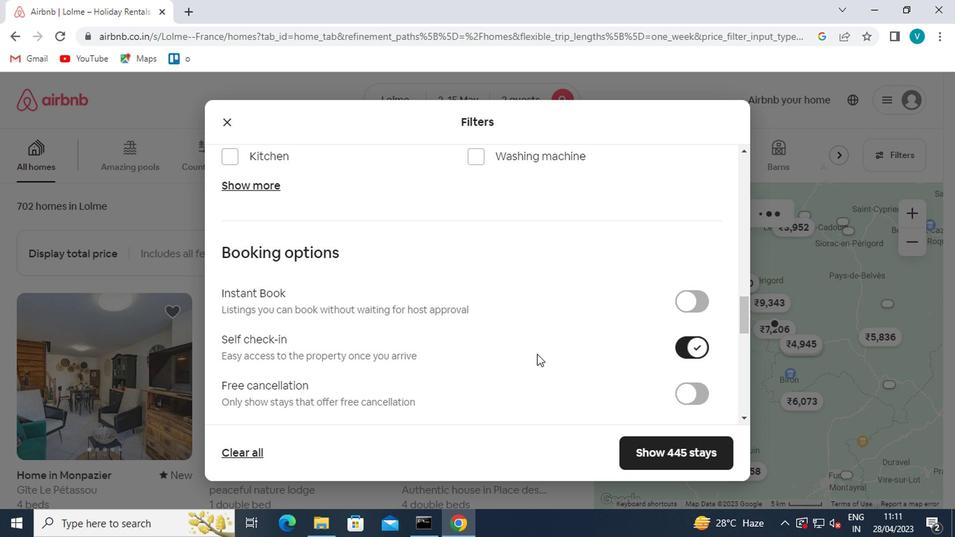 
Action: Mouse scrolled (534, 354) with delta (0, 0)
Screenshot: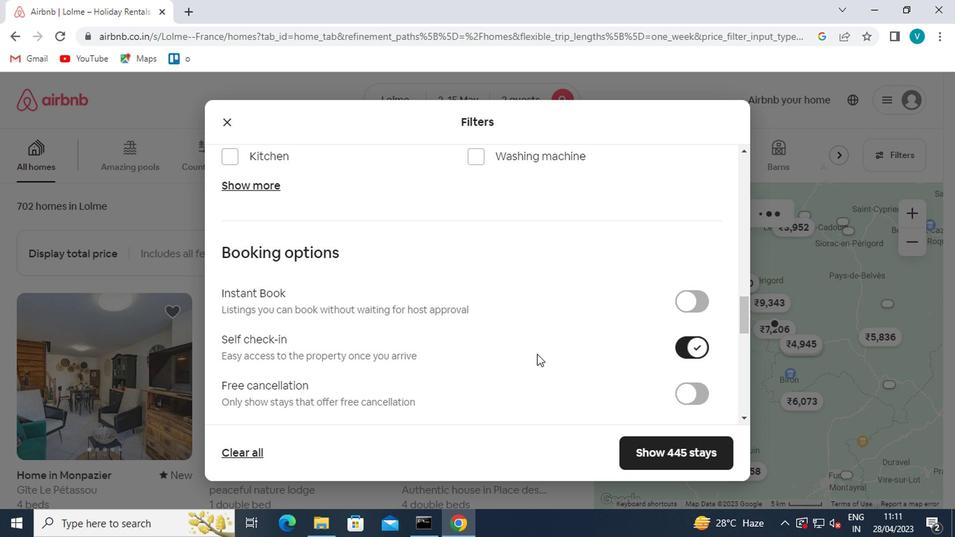 
Action: Mouse scrolled (534, 354) with delta (0, 0)
Screenshot: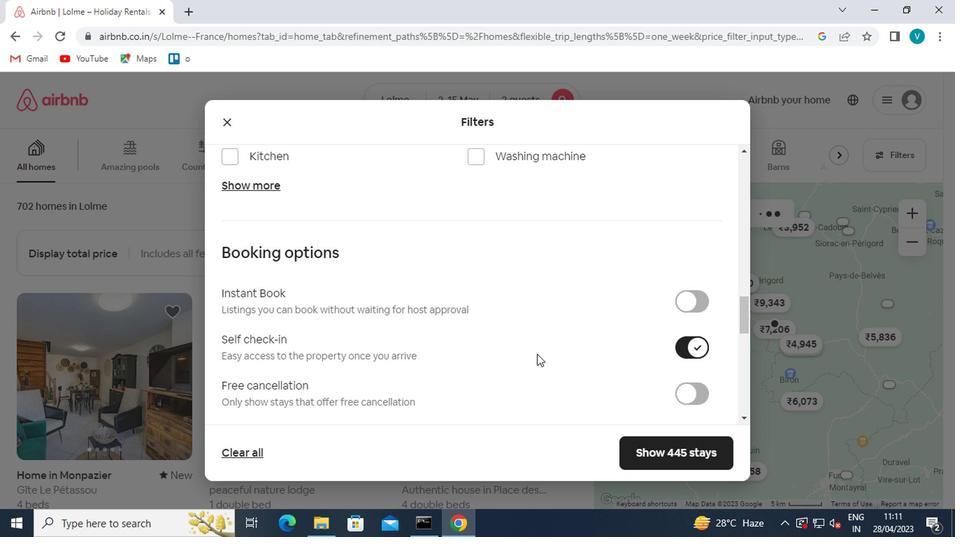 
Action: Mouse scrolled (534, 354) with delta (0, 0)
Screenshot: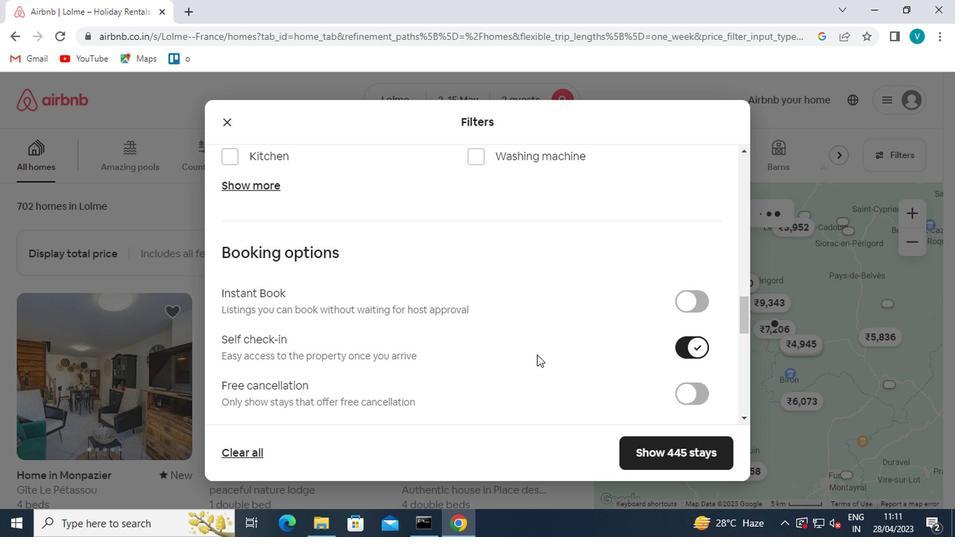 
Action: Mouse scrolled (534, 354) with delta (0, 0)
Screenshot: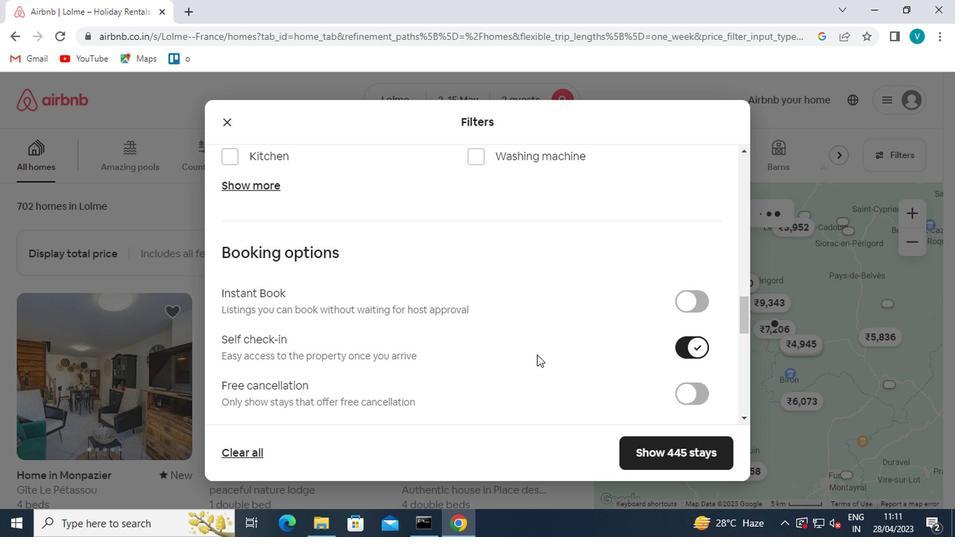 
Action: Mouse moved to (527, 359)
Screenshot: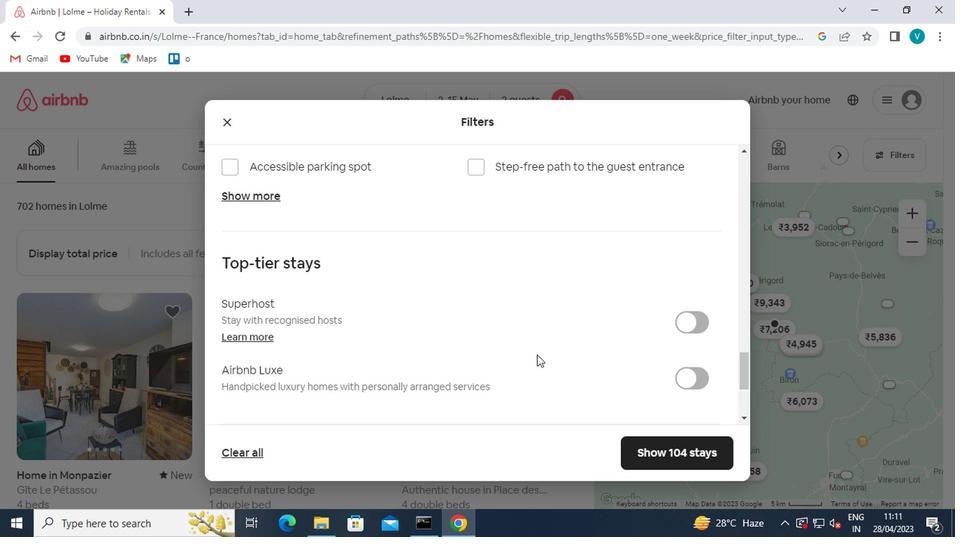 
Action: Mouse scrolled (527, 358) with delta (0, 0)
Screenshot: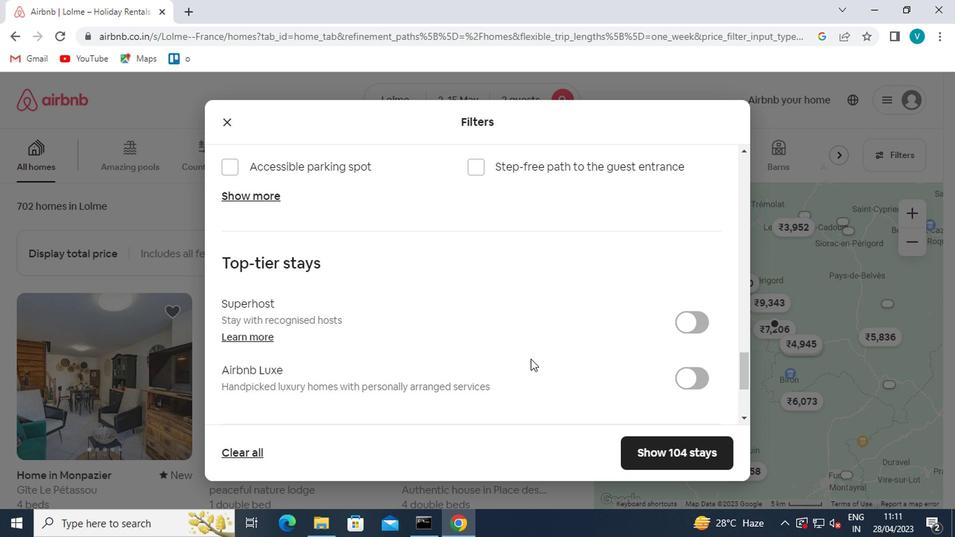 
Action: Mouse scrolled (527, 358) with delta (0, 0)
Screenshot: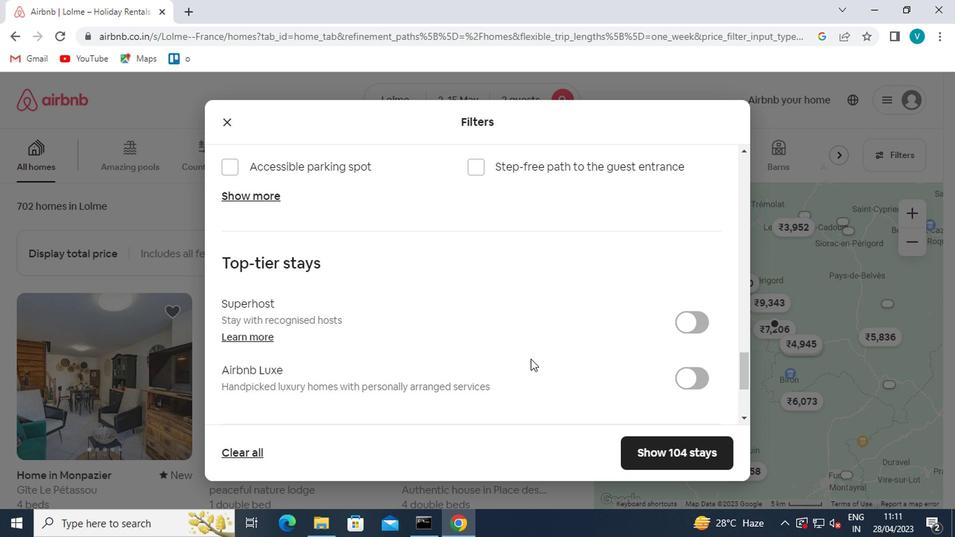
Action: Mouse scrolled (527, 358) with delta (0, 0)
Screenshot: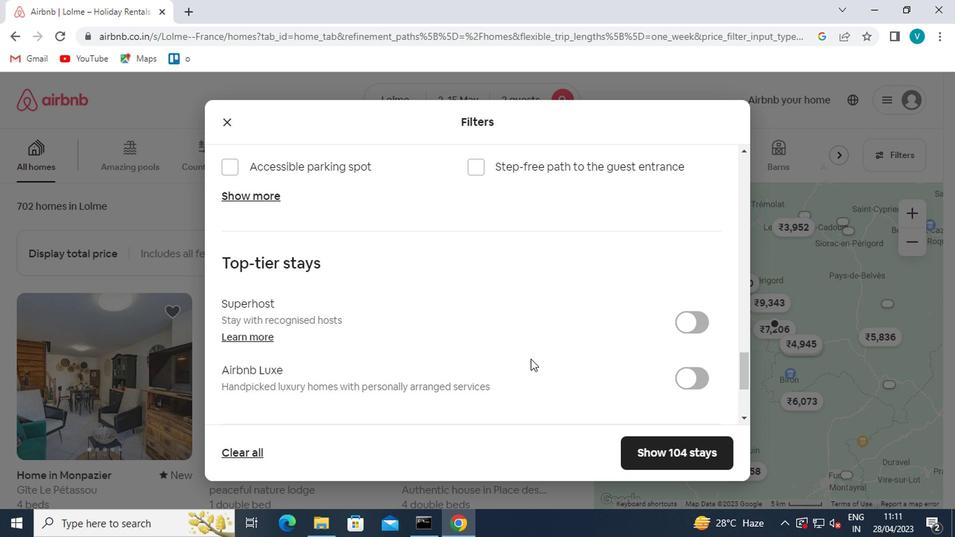 
Action: Mouse scrolled (527, 358) with delta (0, 0)
Screenshot: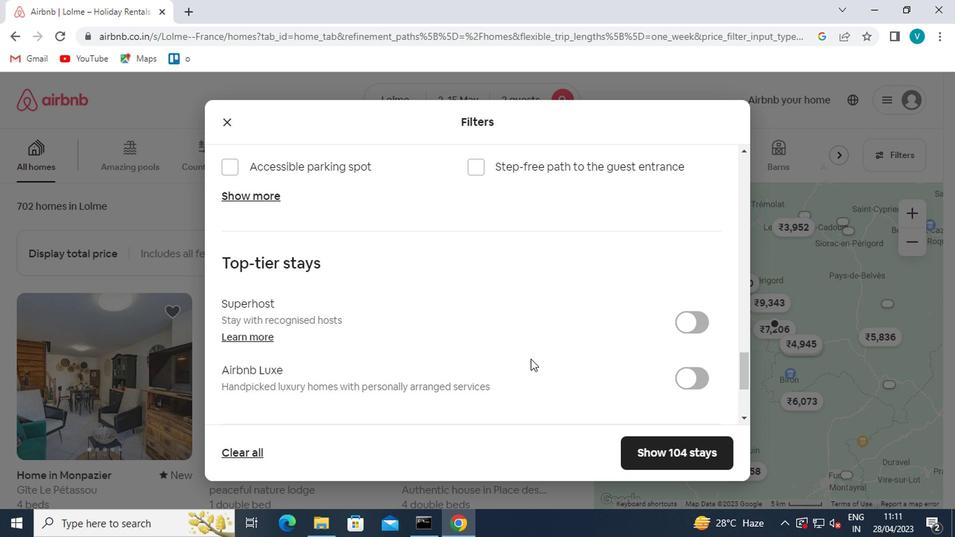 
Action: Mouse scrolled (527, 358) with delta (0, 0)
Screenshot: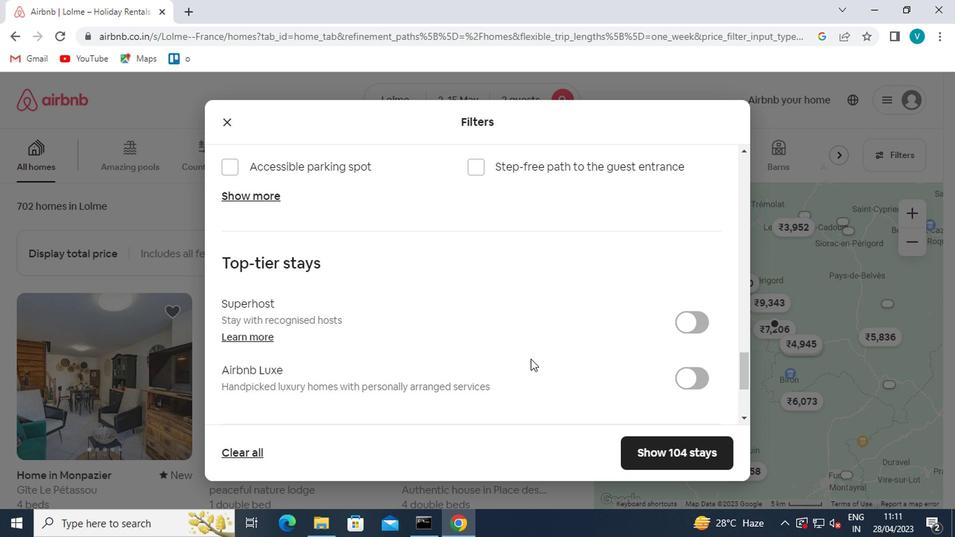 
Action: Mouse scrolled (527, 358) with delta (0, 0)
Screenshot: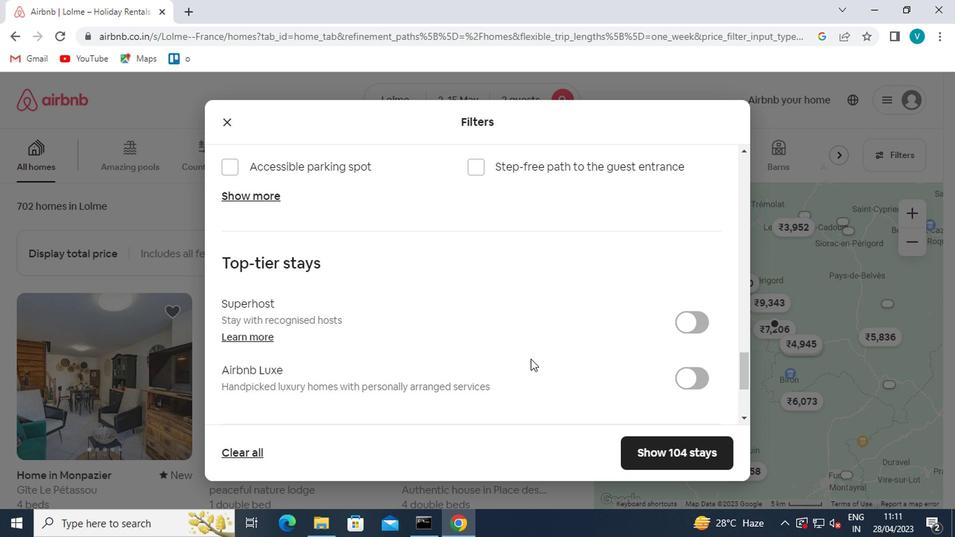 
Action: Mouse moved to (262, 322)
Screenshot: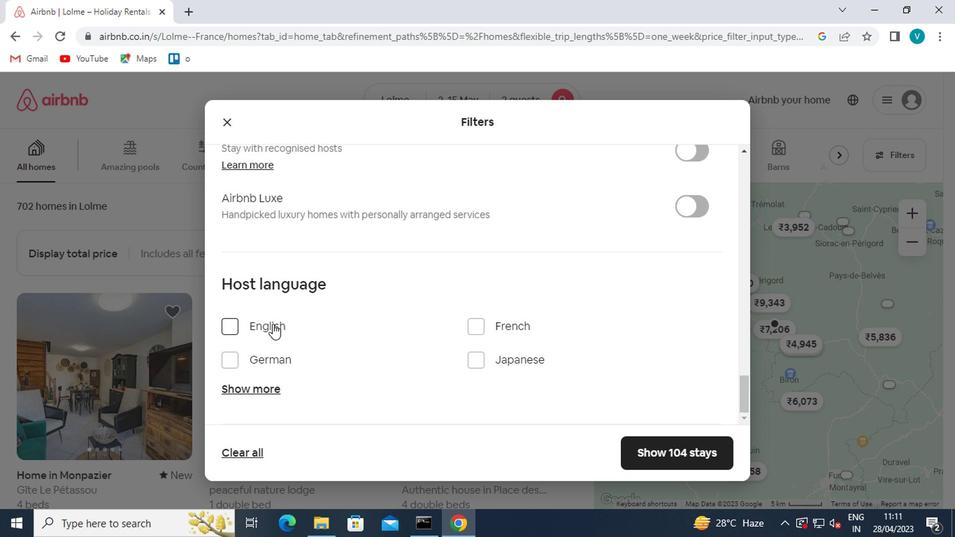 
Action: Mouse pressed left at (262, 322)
Screenshot: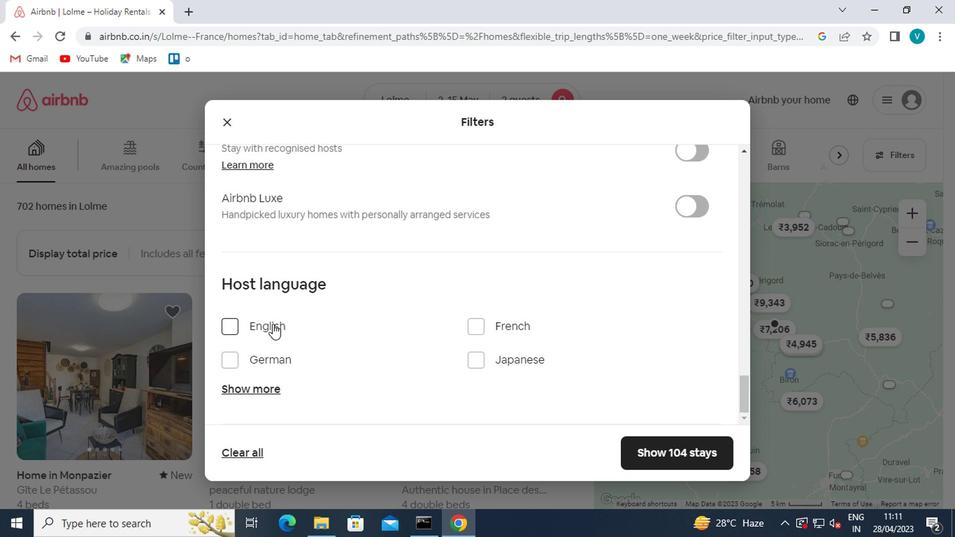 
Action: Mouse moved to (686, 450)
Screenshot: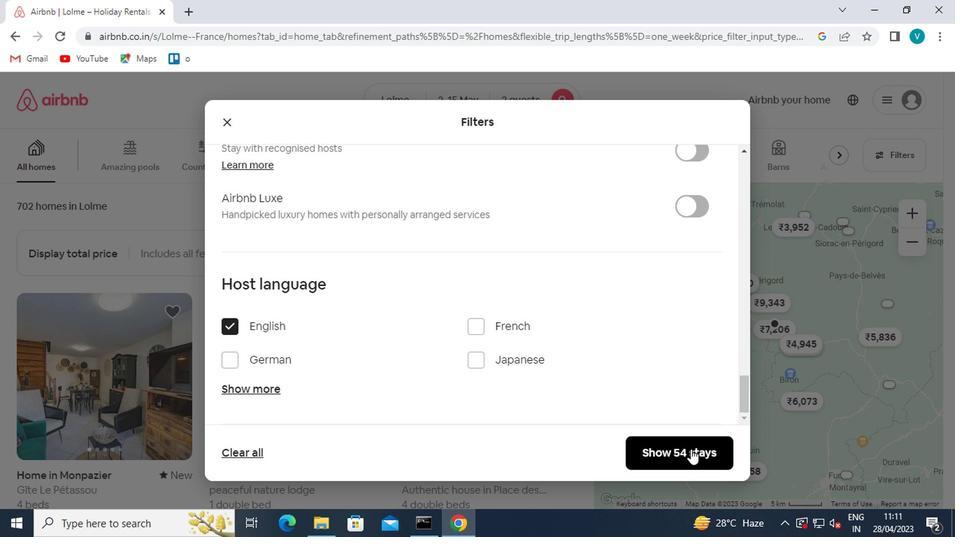 
Action: Mouse pressed left at (686, 450)
Screenshot: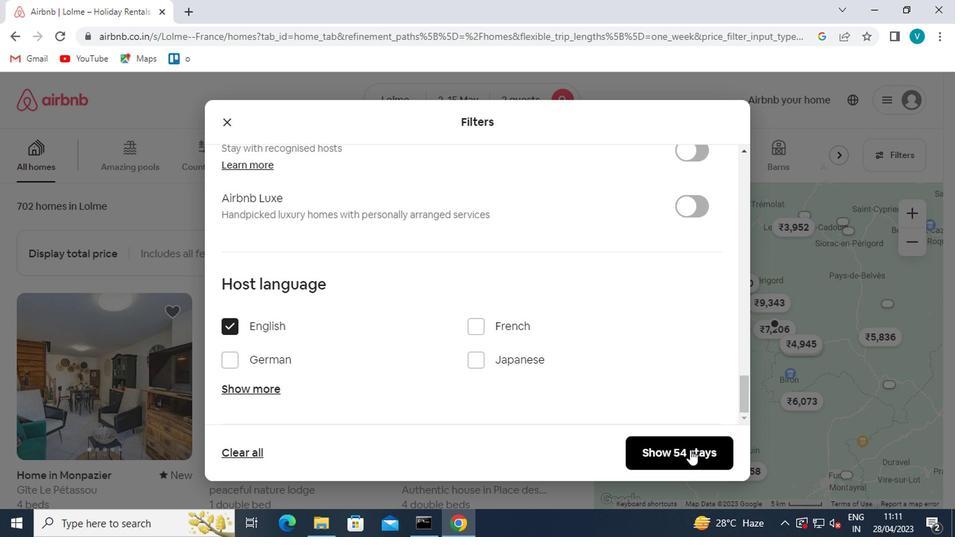 
Action: Mouse moved to (686, 450)
Screenshot: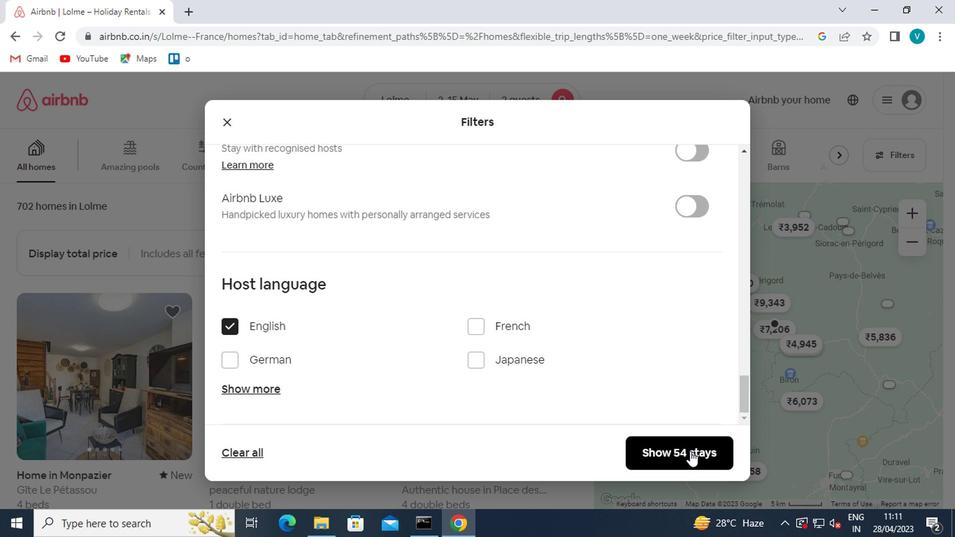 
